 Task: Look for space in Ambalavao, Madagascar from 12th July, 2023 to 16th July, 2023 for 8 adults in price range Rs.10000 to Rs.16000. Place can be private room with 8 bedrooms having 8 beds and 8 bathrooms. Property type can be house, flat, guest house, hotel. Amenities needed are: wifi, TV, free parkinig on premises, gym, breakfast. Booking option can be shelf check-in. Required host language is English.
Action: Mouse moved to (395, 103)
Screenshot: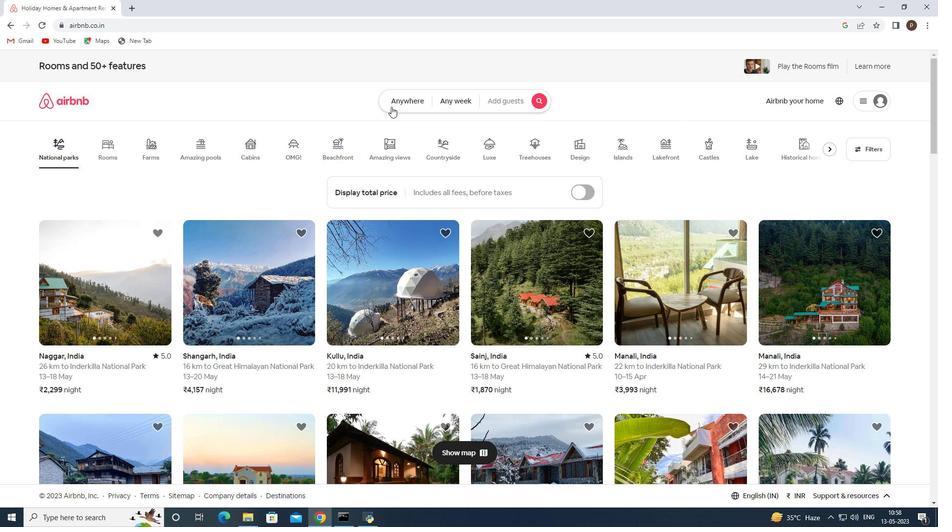 
Action: Mouse pressed left at (395, 103)
Screenshot: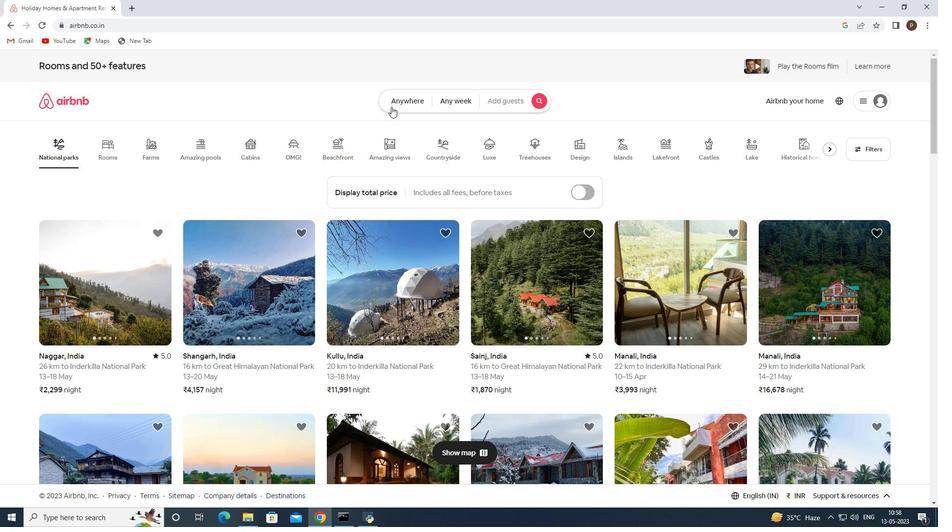 
Action: Mouse moved to (348, 139)
Screenshot: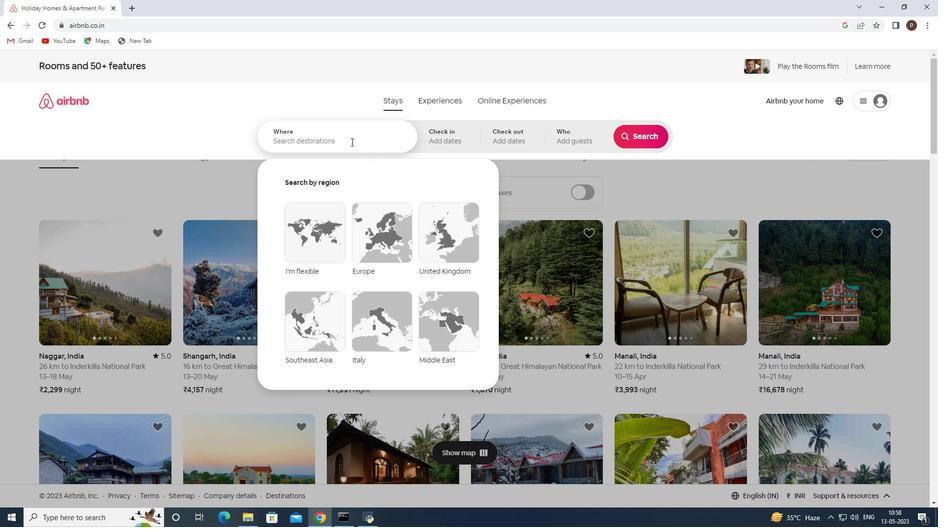 
Action: Mouse pressed left at (348, 139)
Screenshot: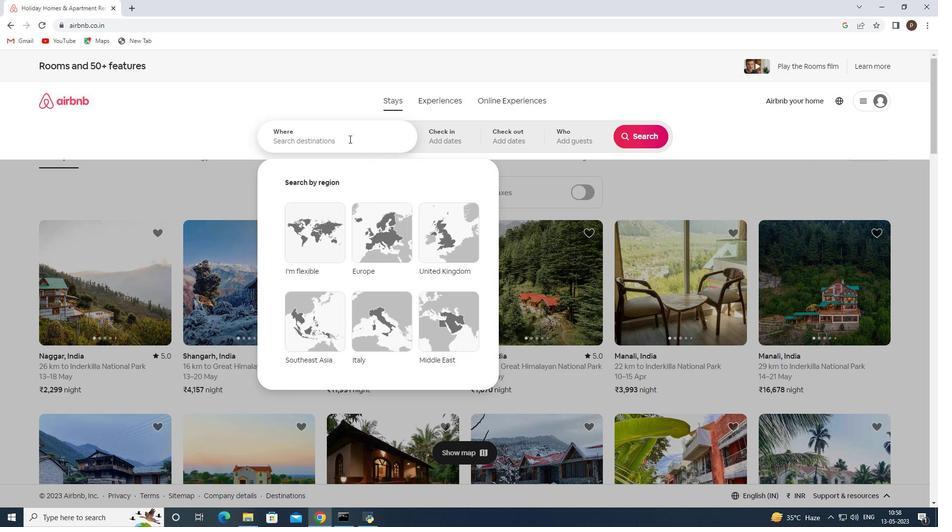 
Action: Key pressed <Key.caps_lock>A<Key.caps_lock>mbalavao
Screenshot: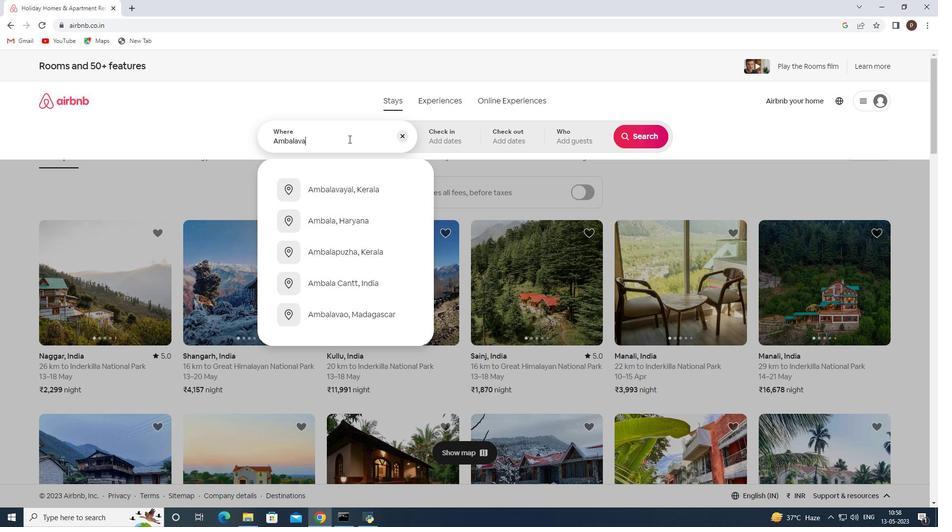 
Action: Mouse moved to (371, 191)
Screenshot: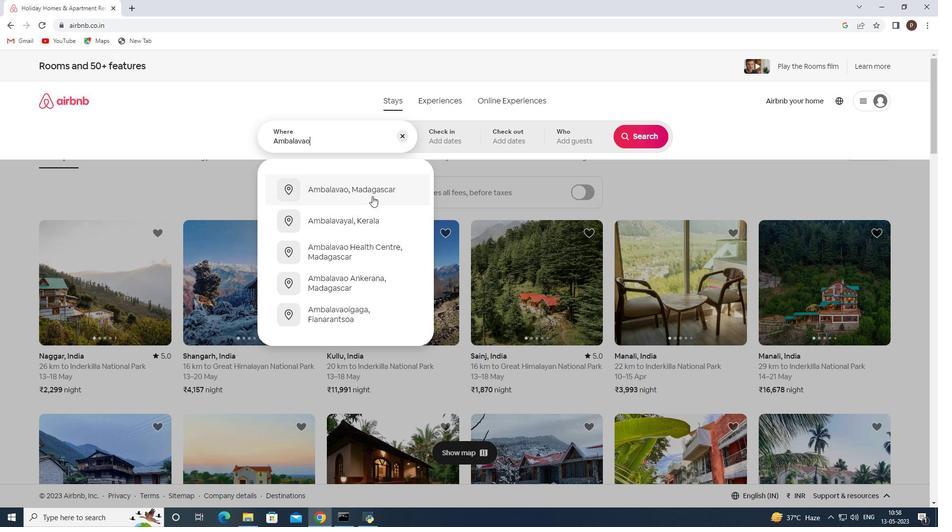 
Action: Mouse pressed left at (371, 191)
Screenshot: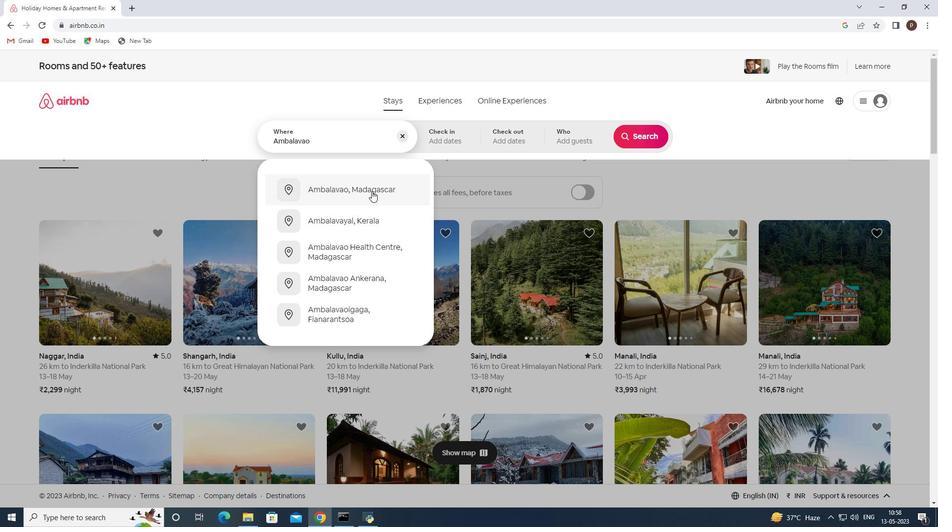
Action: Mouse moved to (639, 212)
Screenshot: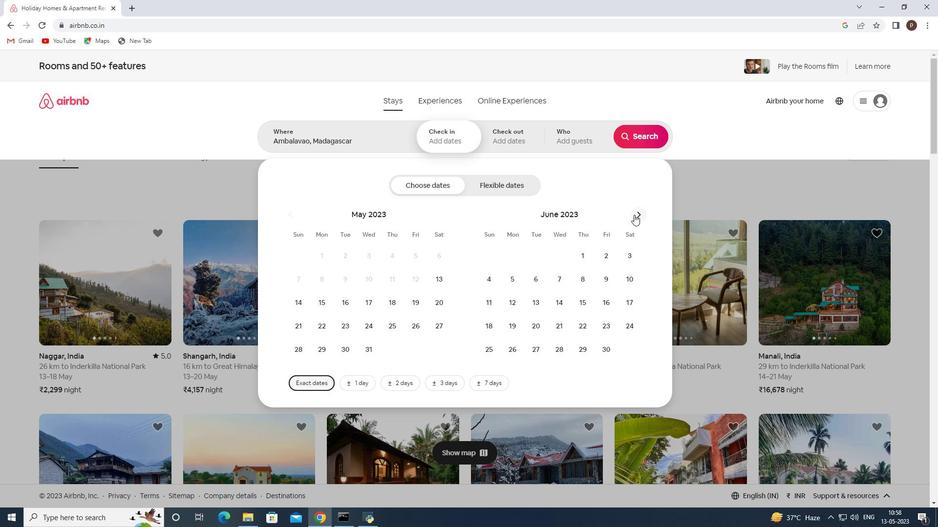 
Action: Mouse pressed left at (639, 212)
Screenshot: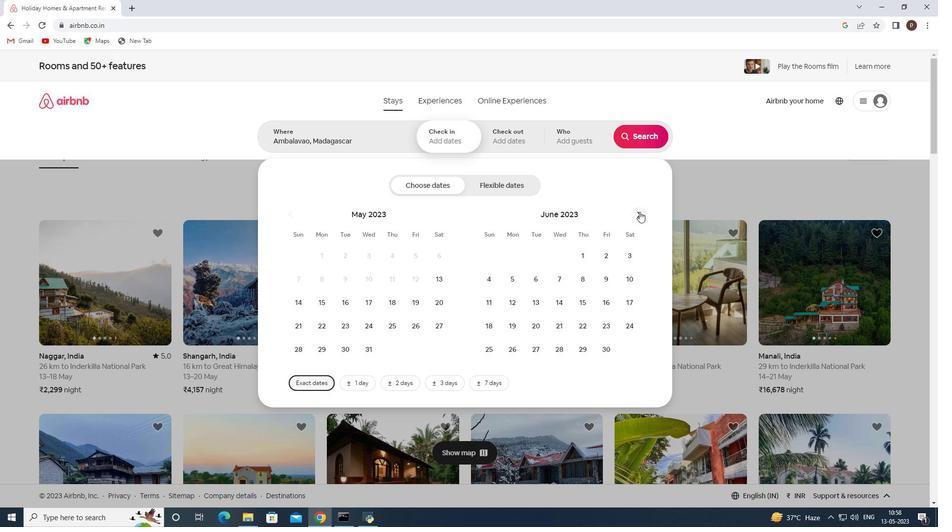 
Action: Mouse moved to (554, 302)
Screenshot: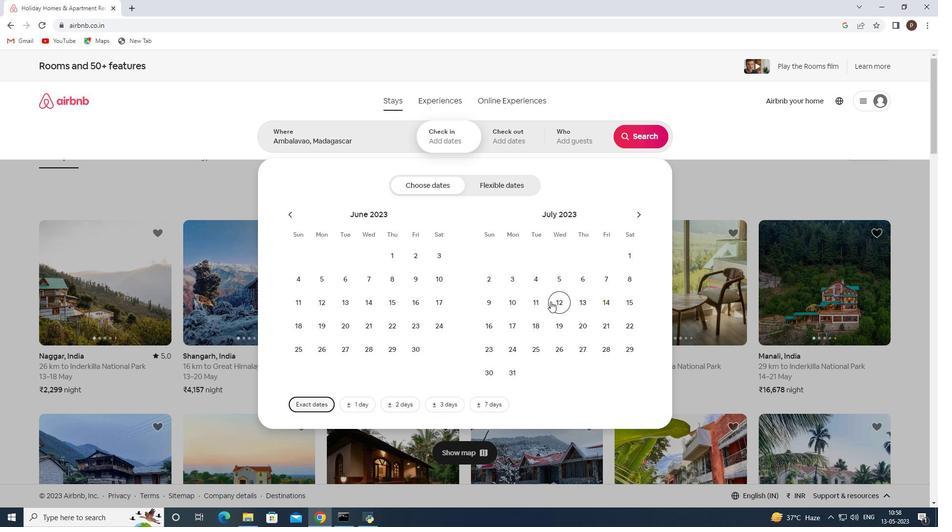 
Action: Mouse pressed left at (554, 302)
Screenshot: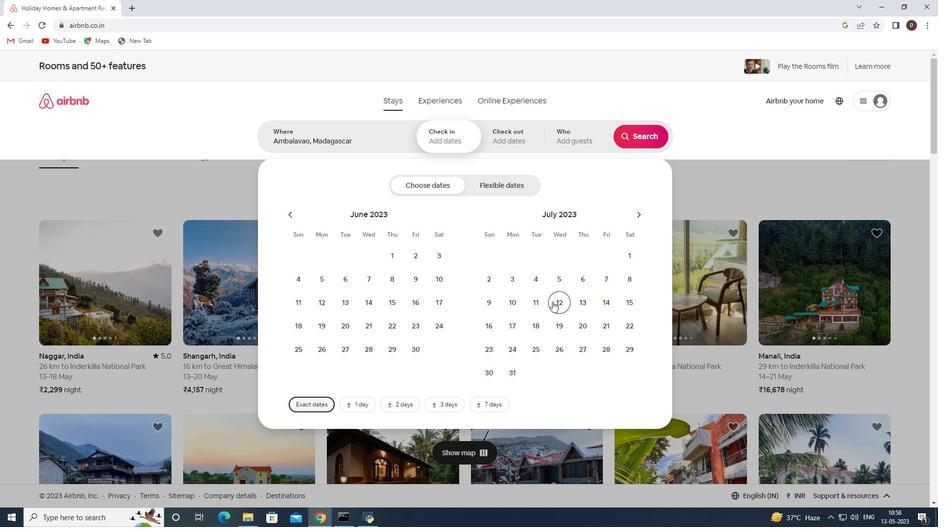 
Action: Mouse moved to (491, 320)
Screenshot: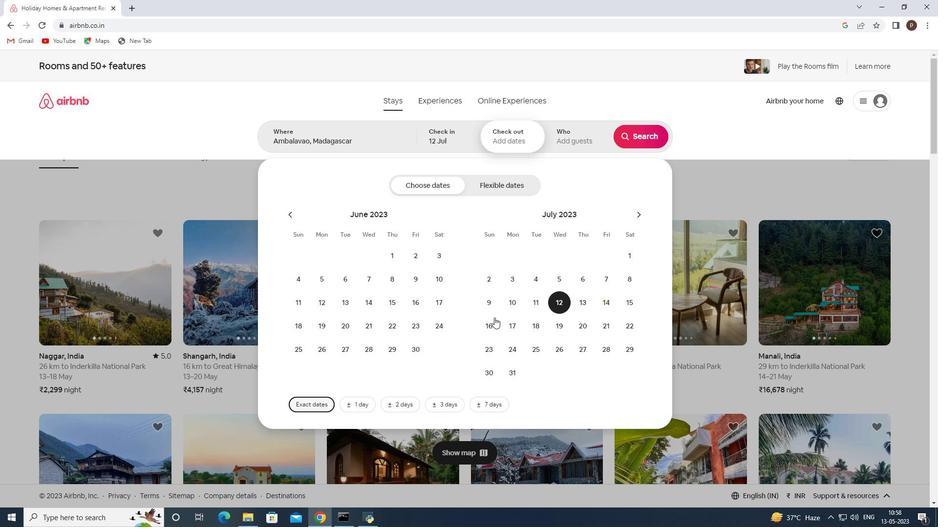 
Action: Mouse pressed left at (491, 320)
Screenshot: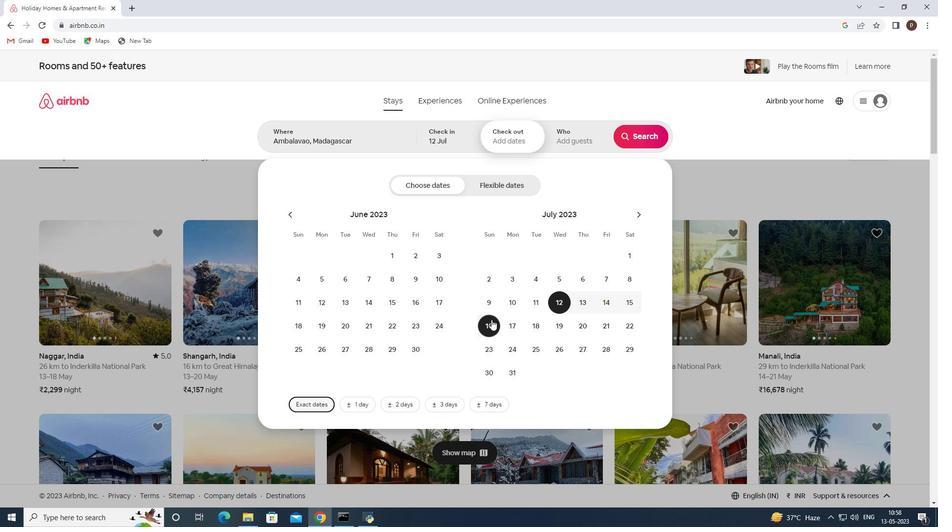 
Action: Mouse moved to (566, 136)
Screenshot: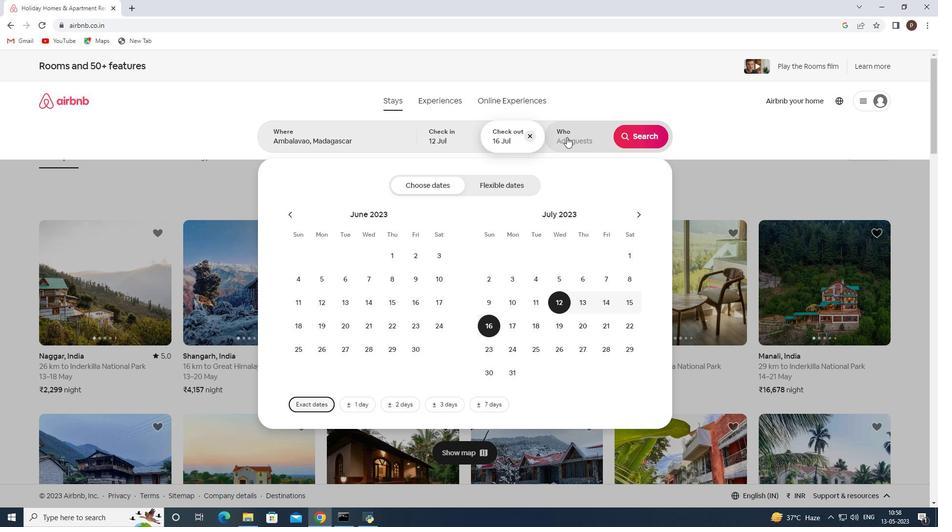 
Action: Mouse pressed left at (566, 136)
Screenshot: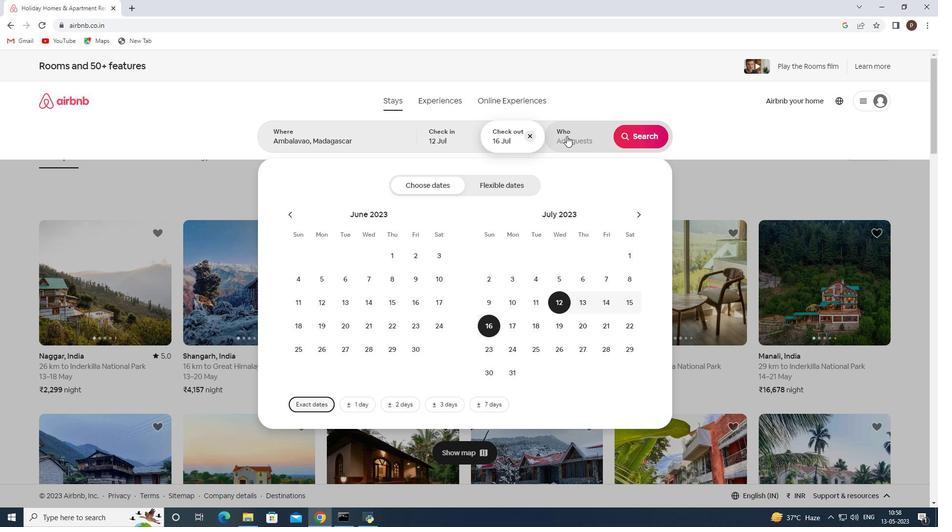 
Action: Mouse moved to (640, 188)
Screenshot: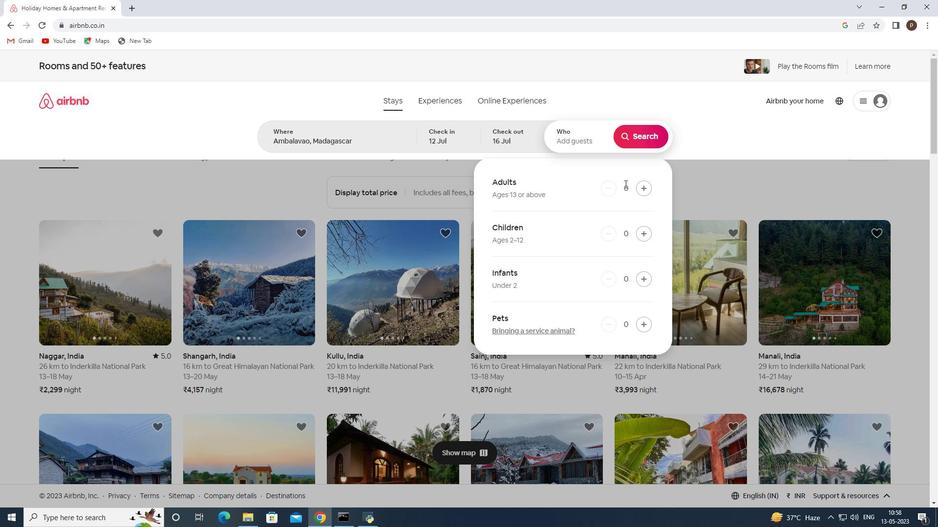 
Action: Mouse pressed left at (640, 188)
Screenshot: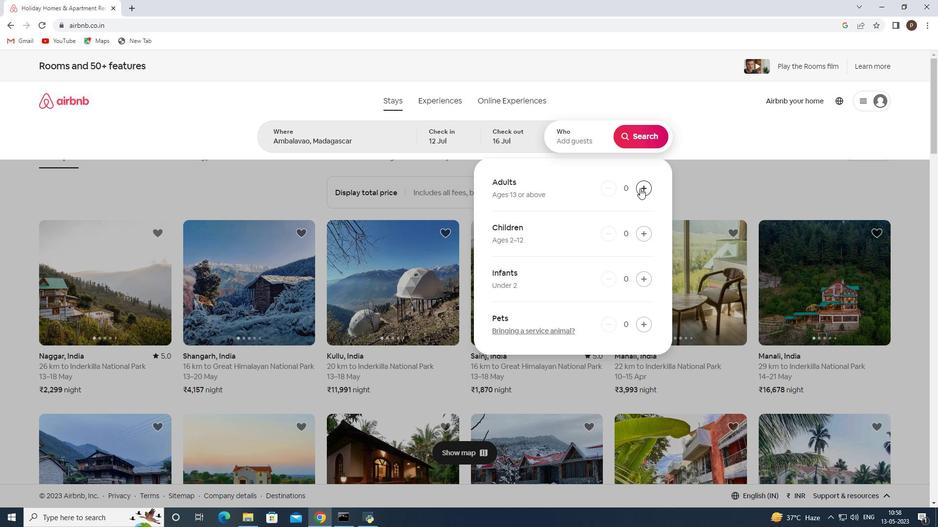 
Action: Mouse pressed left at (640, 188)
Screenshot: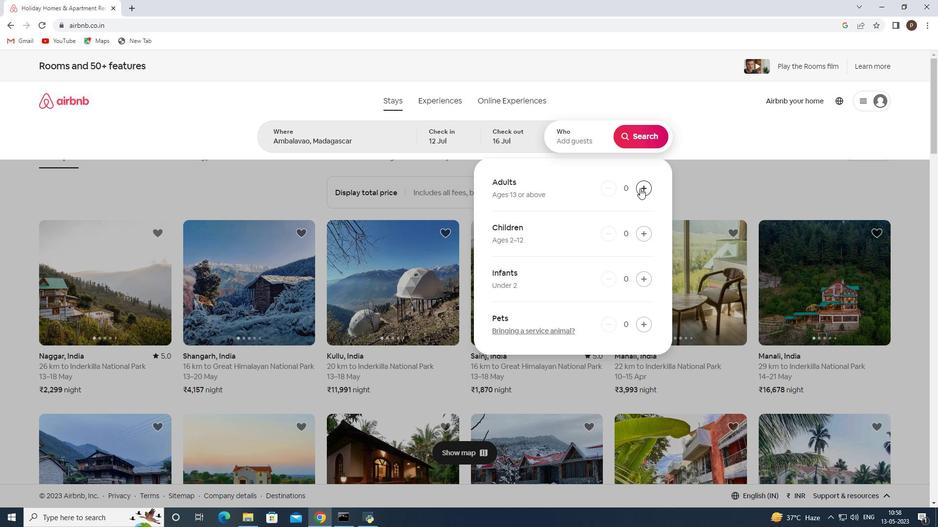 
Action: Mouse pressed left at (640, 188)
Screenshot: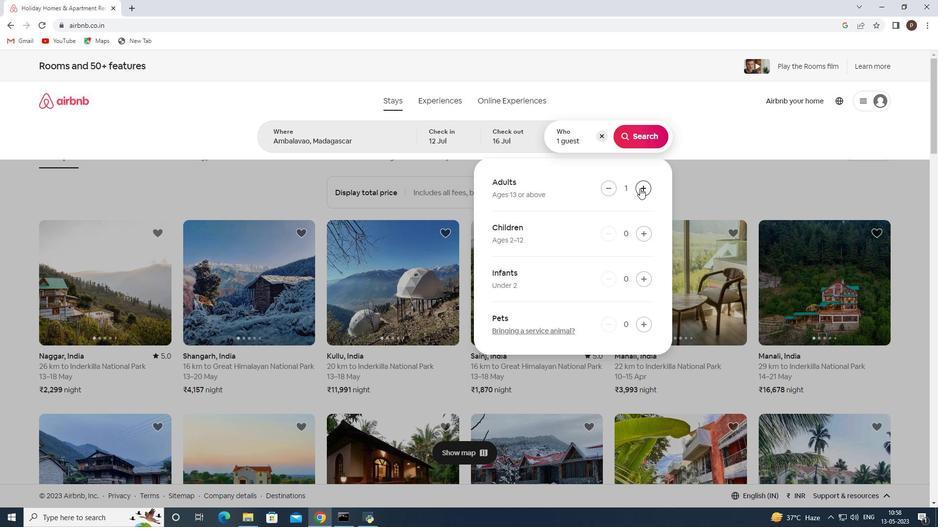 
Action: Mouse pressed left at (640, 188)
Screenshot: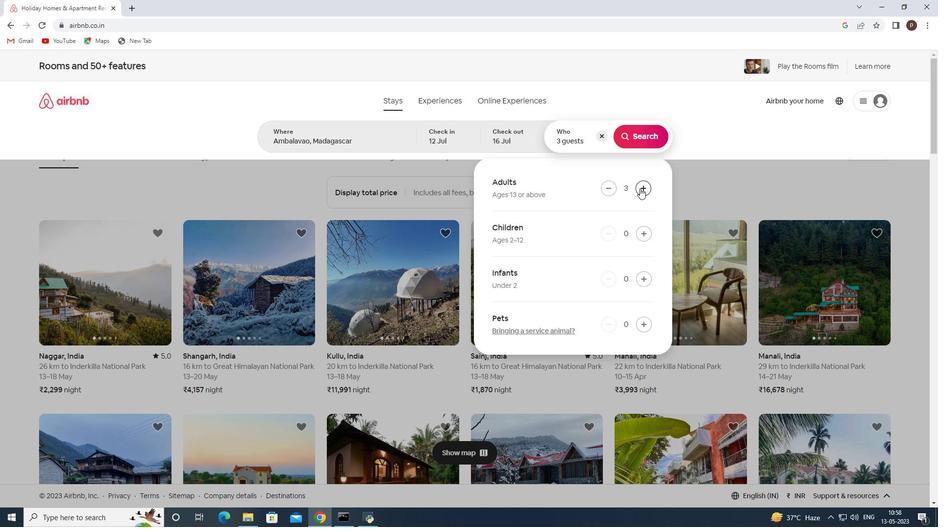 
Action: Mouse pressed left at (640, 188)
Screenshot: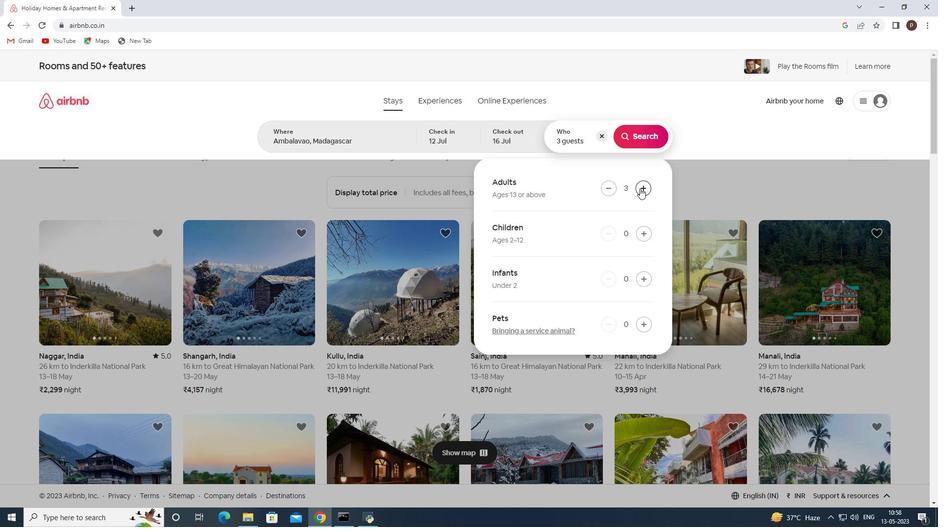 
Action: Mouse pressed left at (640, 188)
Screenshot: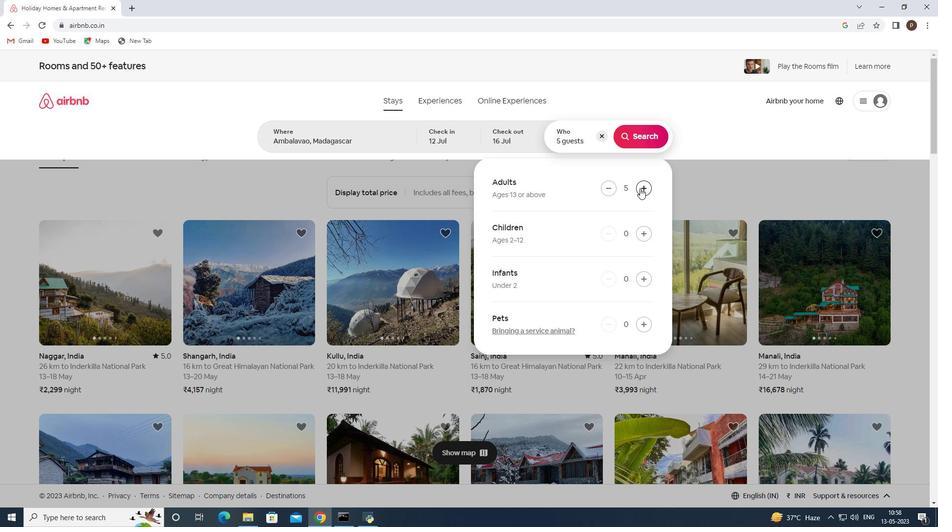 
Action: Mouse pressed left at (640, 188)
Screenshot: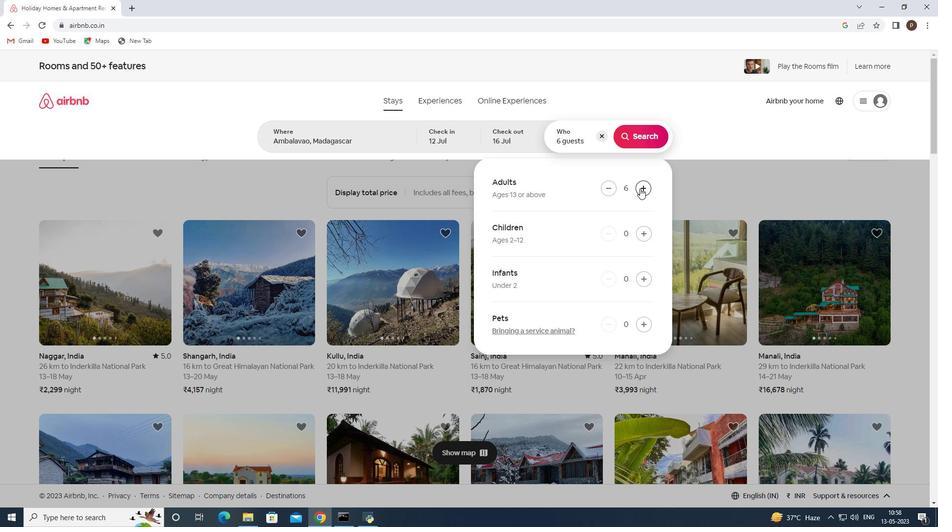 
Action: Mouse pressed left at (640, 188)
Screenshot: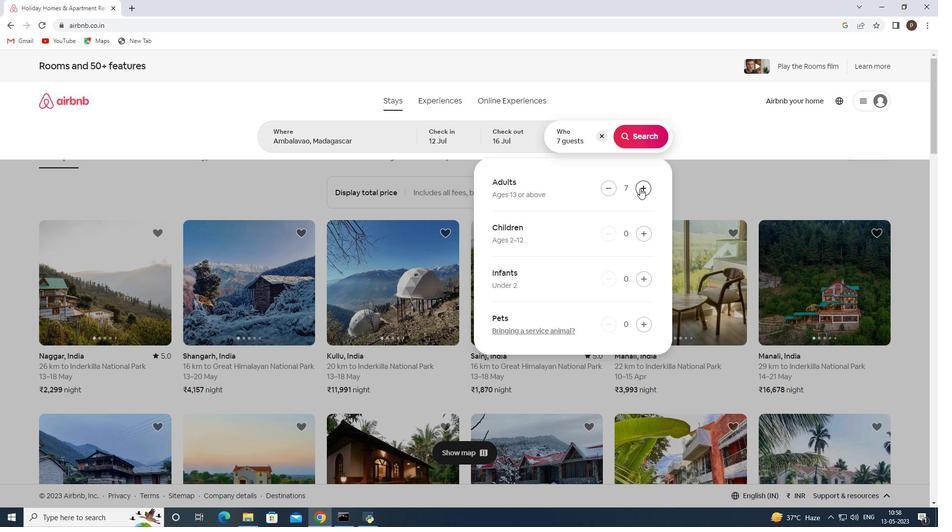
Action: Mouse moved to (634, 136)
Screenshot: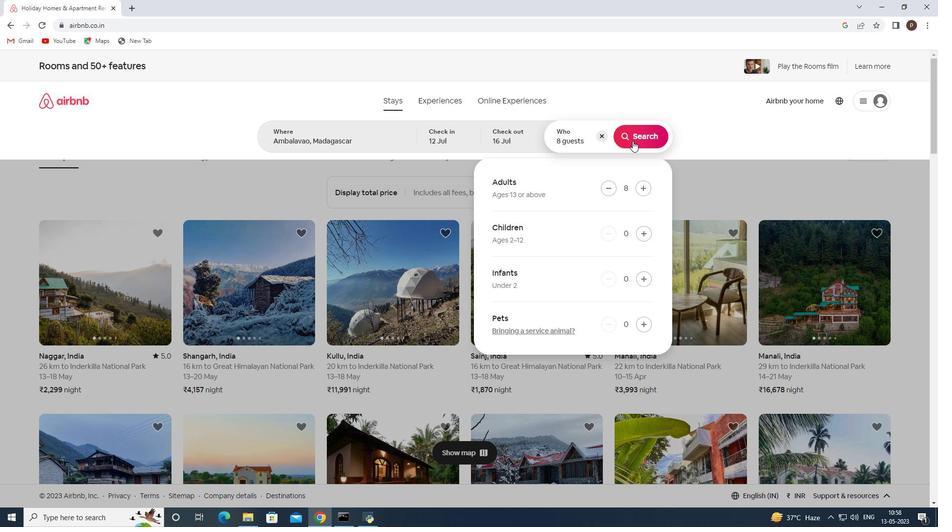 
Action: Mouse pressed left at (634, 136)
Screenshot: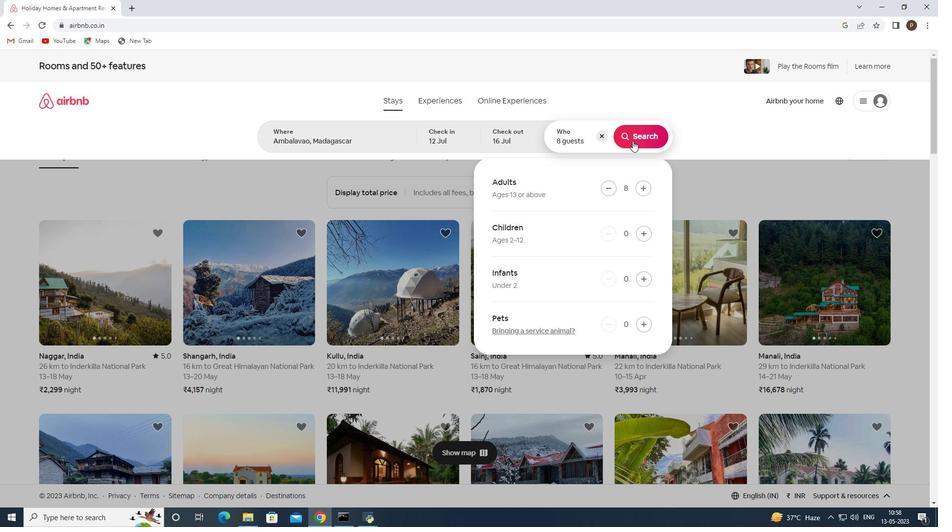 
Action: Mouse moved to (885, 111)
Screenshot: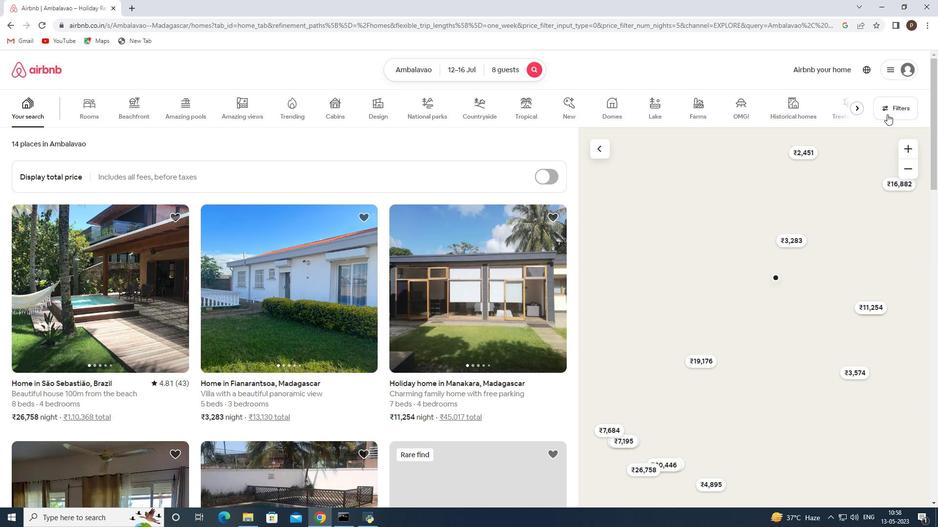 
Action: Mouse pressed left at (885, 111)
Screenshot: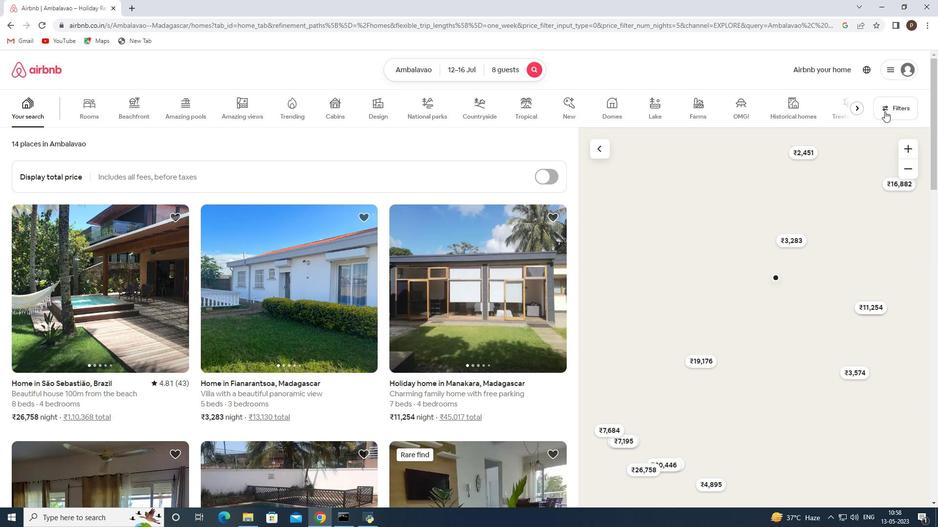 
Action: Mouse moved to (322, 354)
Screenshot: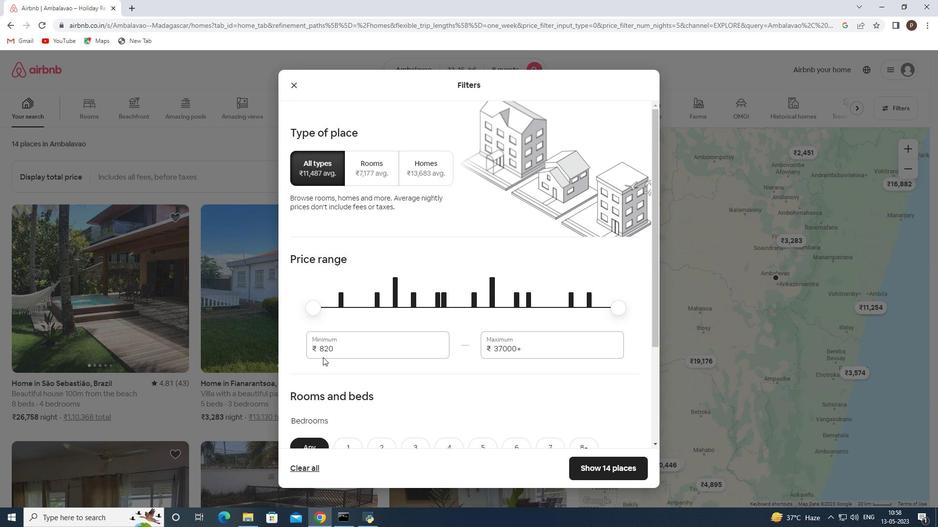 
Action: Mouse pressed left at (322, 354)
Screenshot: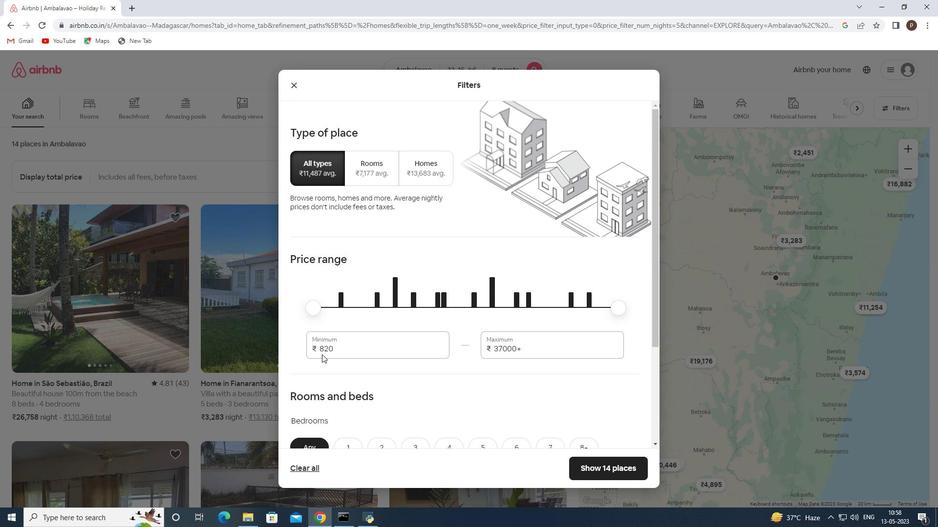 
Action: Mouse pressed left at (322, 354)
Screenshot: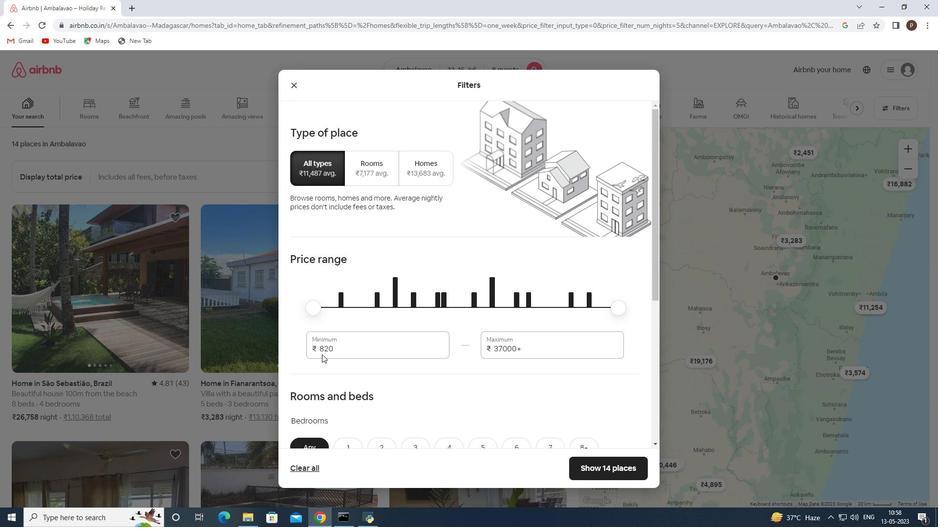 
Action: Mouse moved to (323, 349)
Screenshot: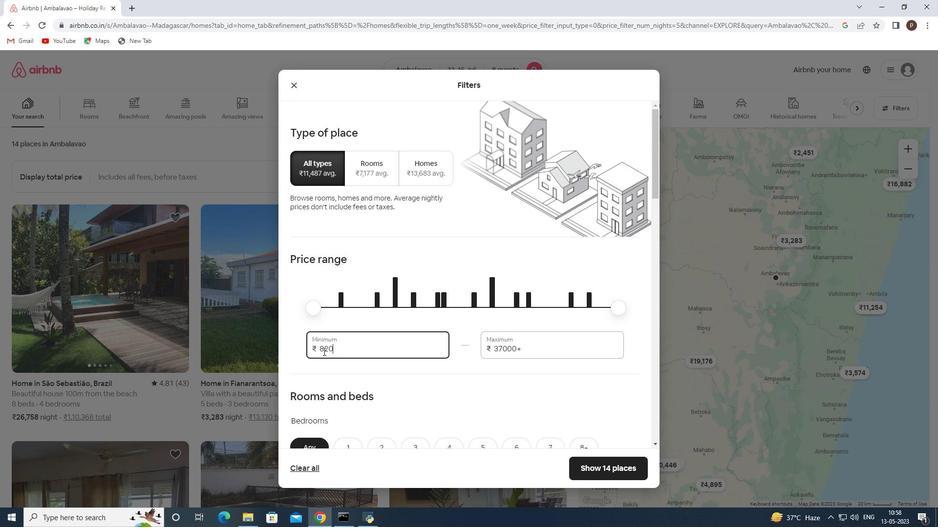 
Action: Mouse pressed left at (323, 349)
Screenshot: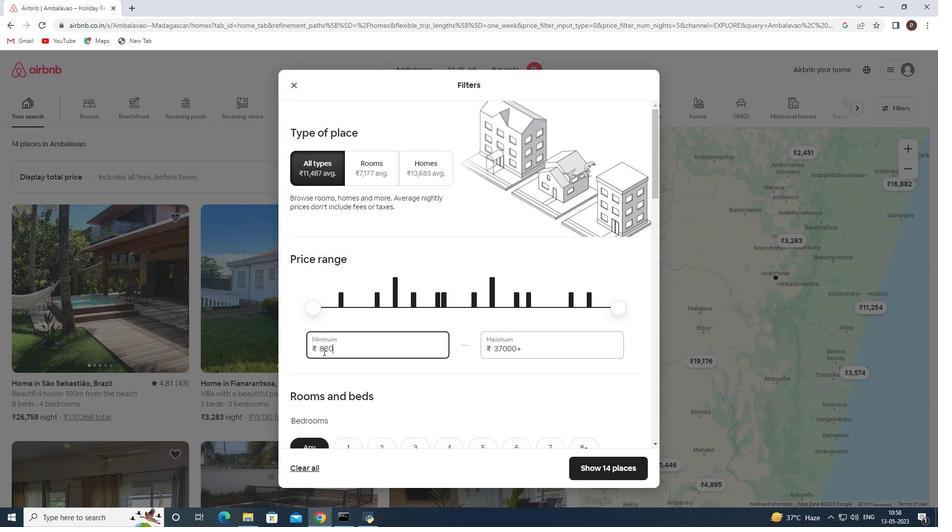 
Action: Mouse pressed left at (323, 349)
Screenshot: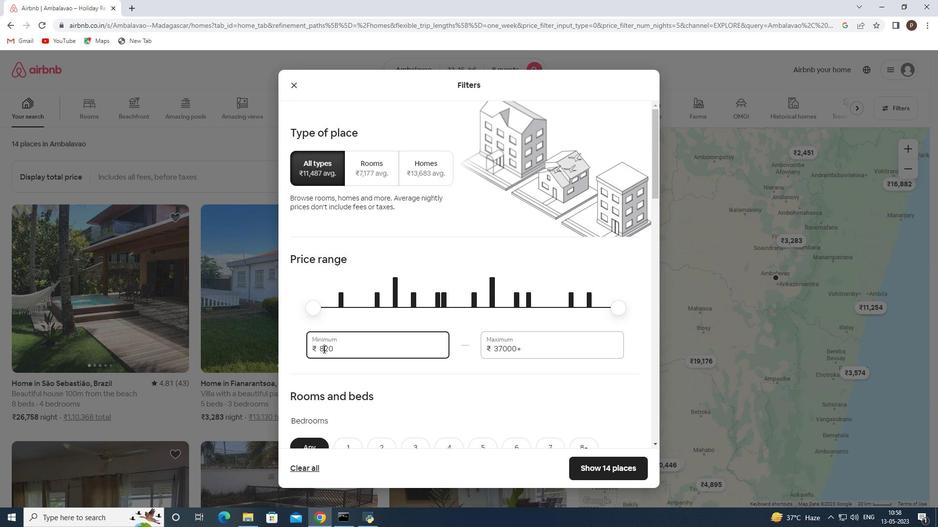 
Action: Key pressed 10000<Key.tab>16000
Screenshot: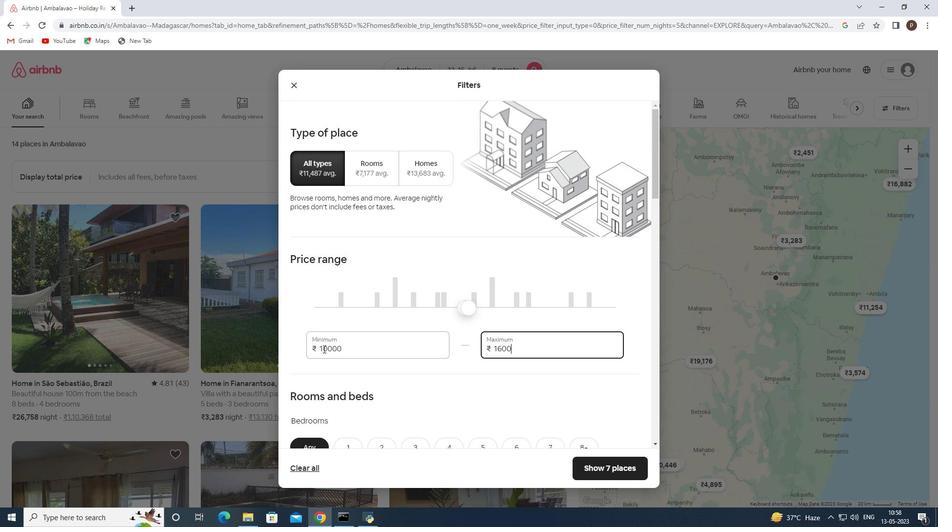 
Action: Mouse scrolled (323, 348) with delta (0, 0)
Screenshot: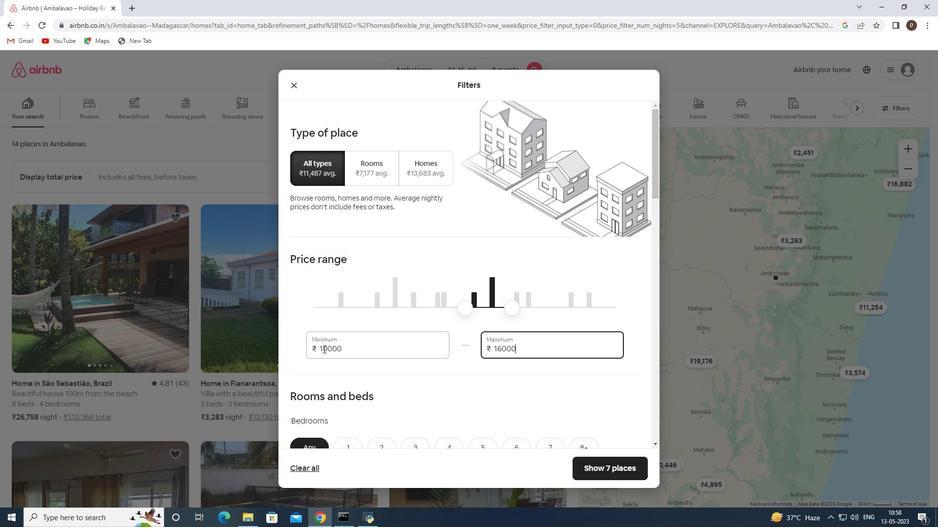 
Action: Mouse scrolled (323, 348) with delta (0, 0)
Screenshot: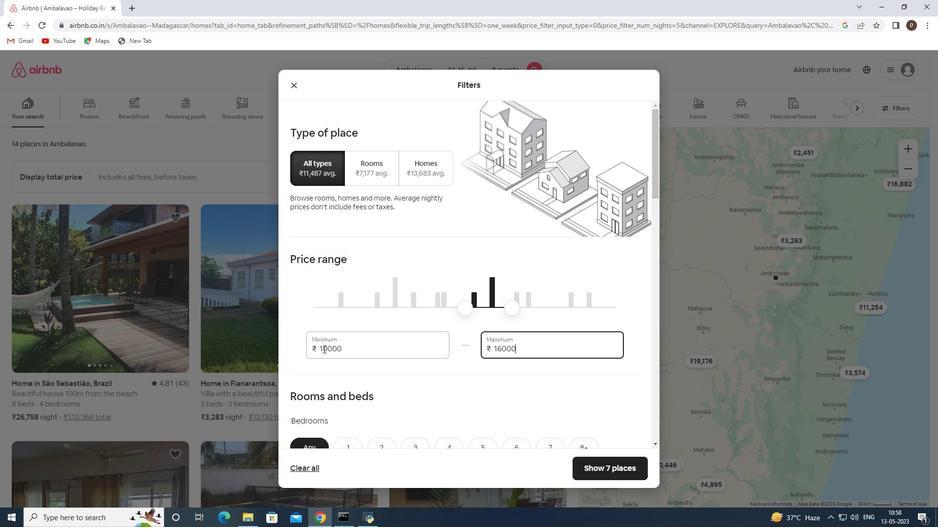
Action: Mouse moved to (325, 361)
Screenshot: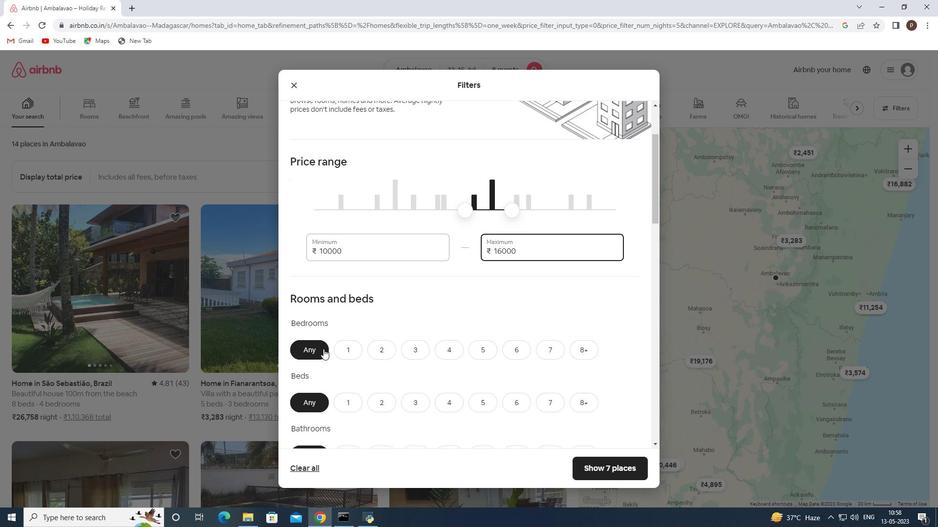 
Action: Mouse scrolled (325, 360) with delta (0, 0)
Screenshot: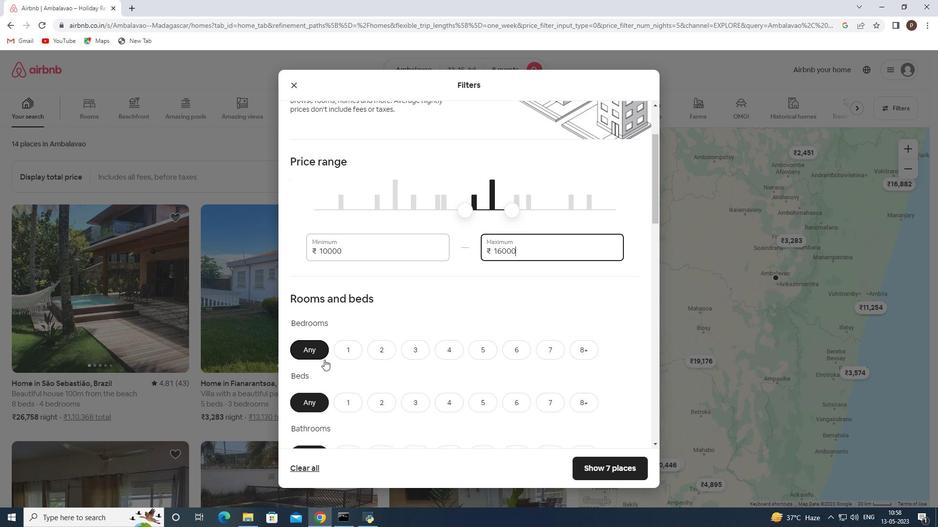 
Action: Mouse moved to (325, 361)
Screenshot: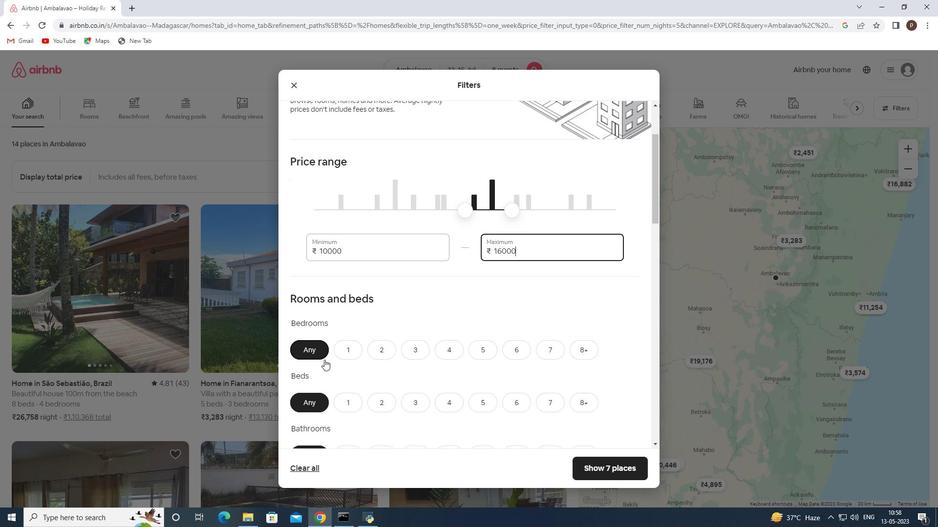 
Action: Mouse scrolled (325, 360) with delta (0, 0)
Screenshot: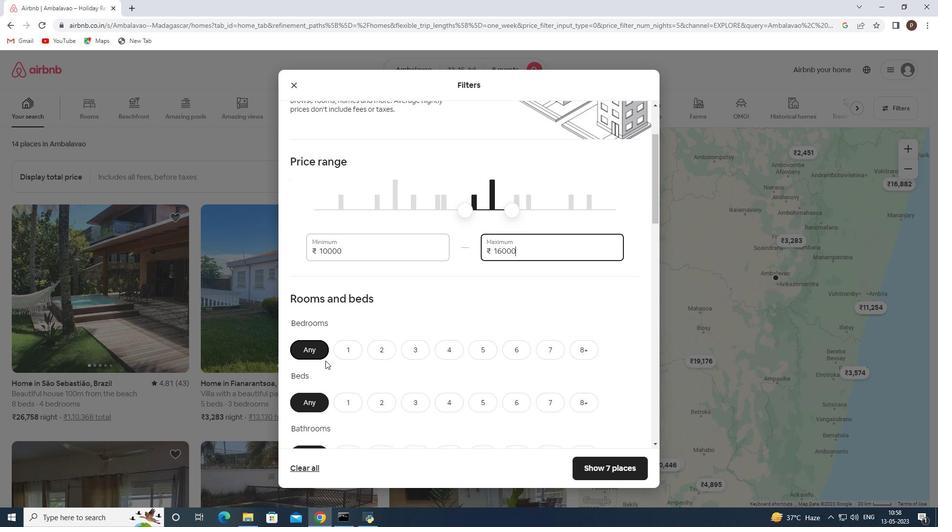 
Action: Mouse moved to (586, 250)
Screenshot: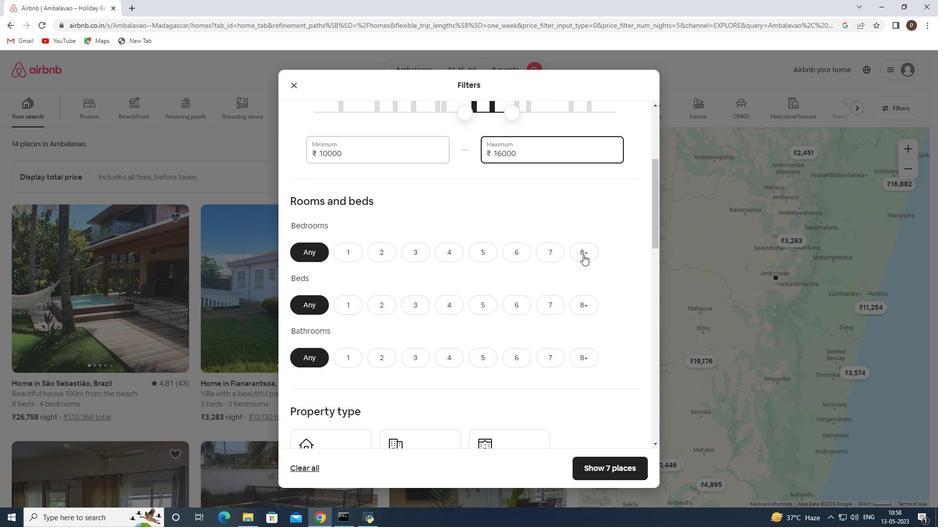 
Action: Mouse pressed left at (586, 250)
Screenshot: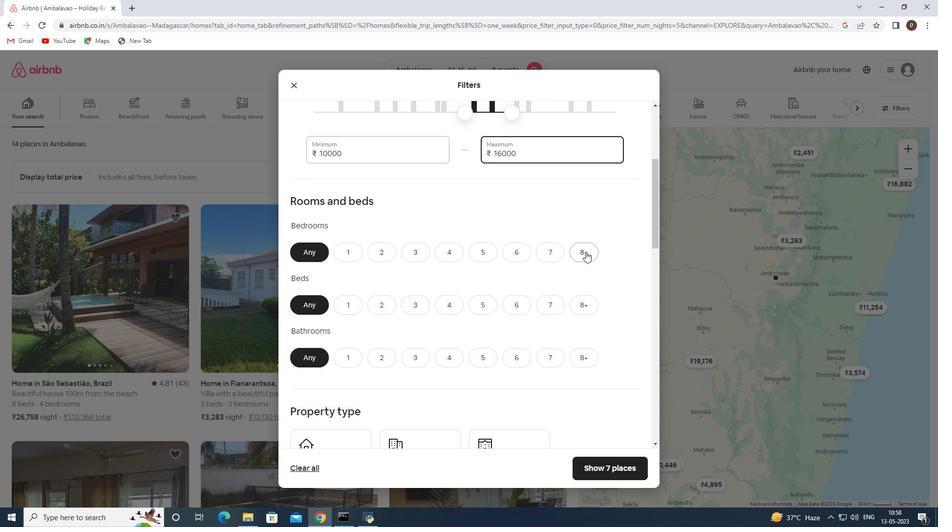 
Action: Mouse moved to (585, 301)
Screenshot: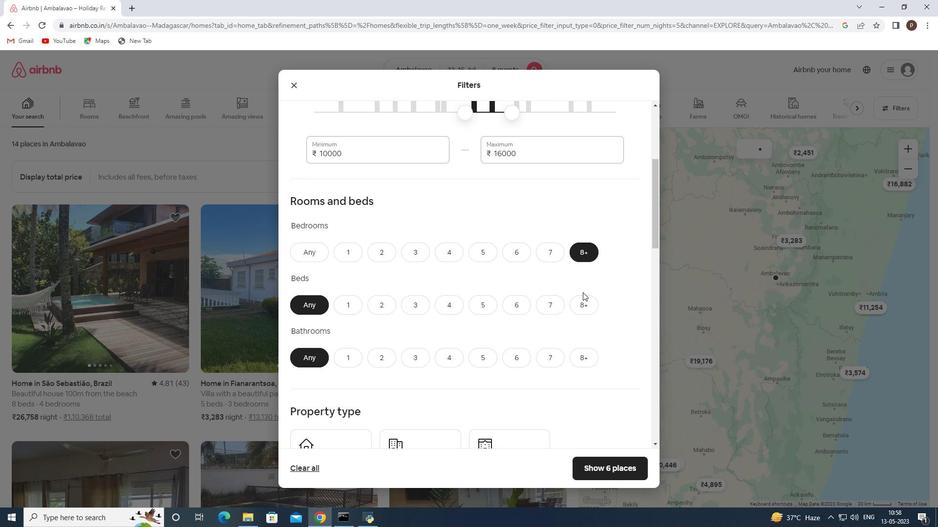 
Action: Mouse pressed left at (585, 301)
Screenshot: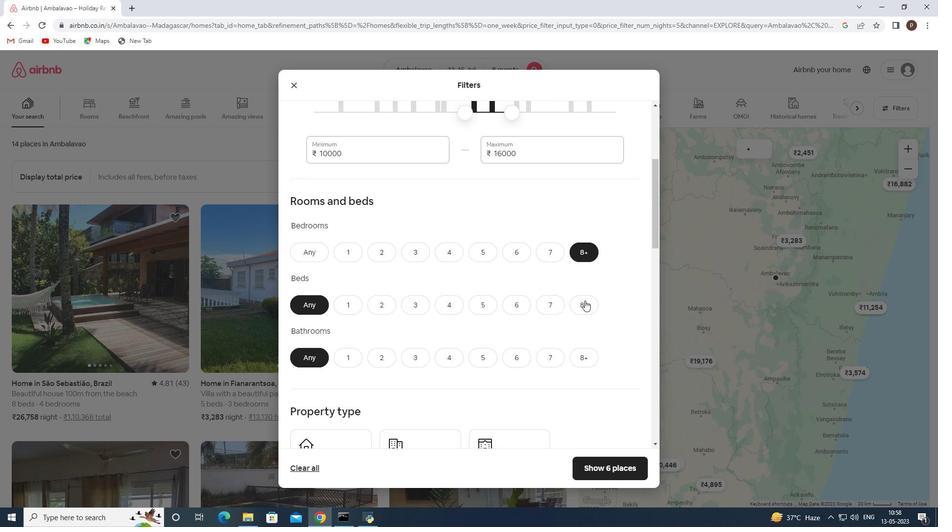 
Action: Mouse moved to (588, 358)
Screenshot: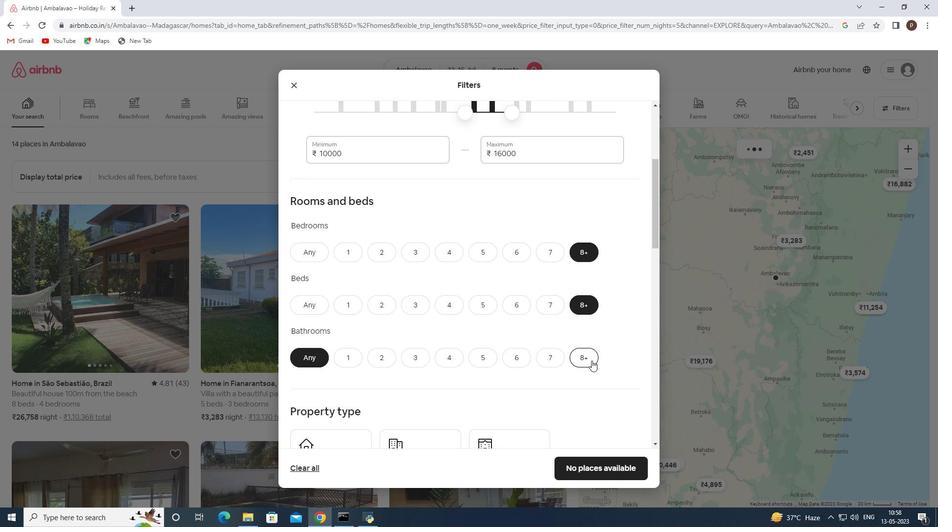 
Action: Mouse pressed left at (588, 358)
Screenshot: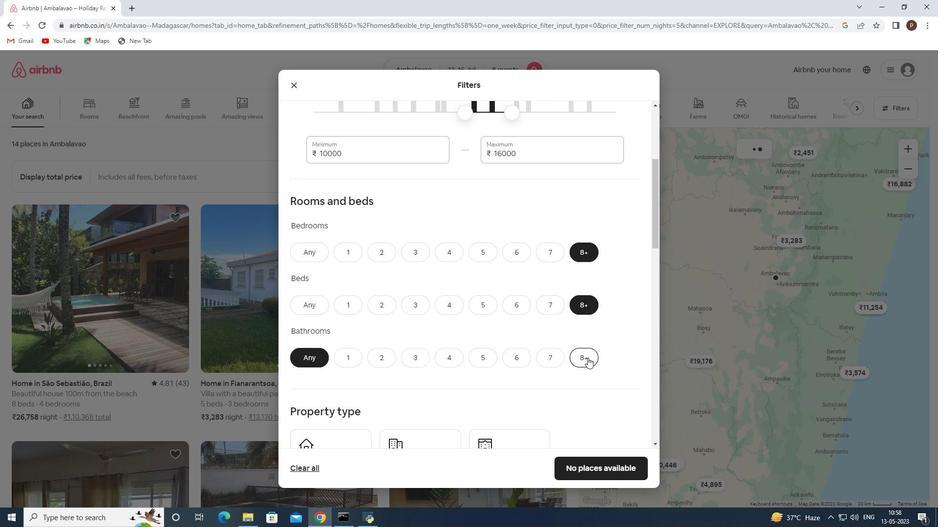 
Action: Mouse moved to (511, 348)
Screenshot: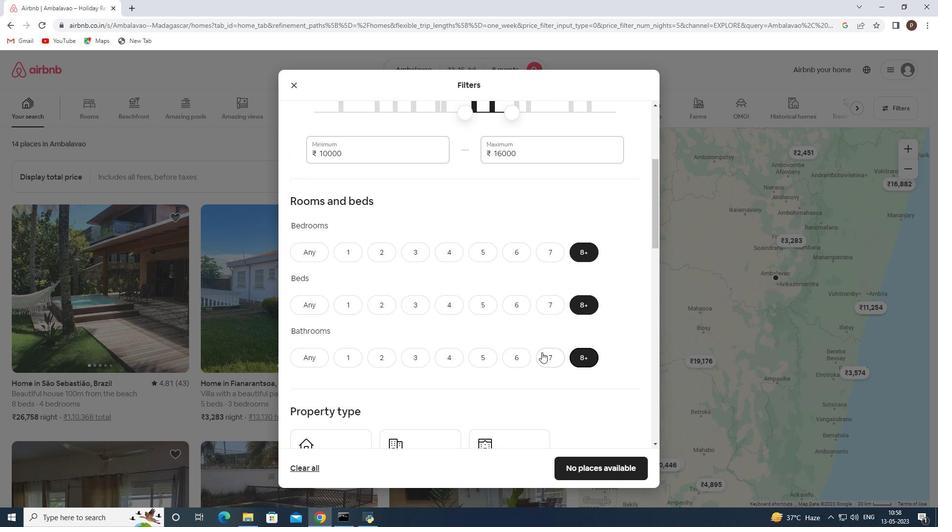 
Action: Mouse scrolled (511, 348) with delta (0, 0)
Screenshot: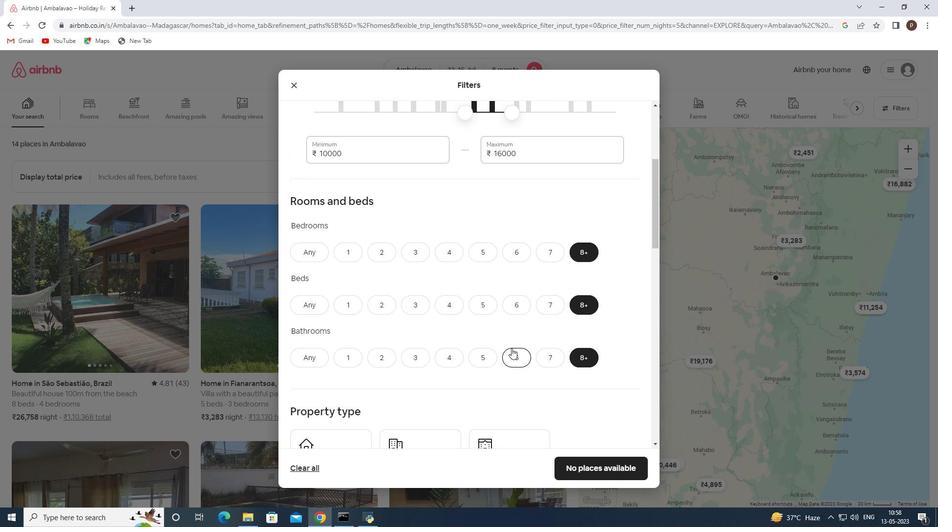 
Action: Mouse moved to (472, 324)
Screenshot: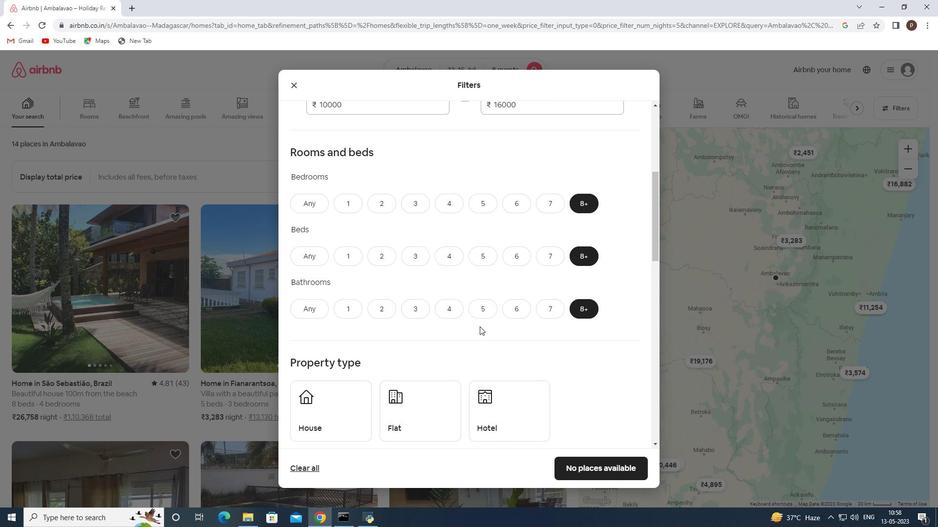
Action: Mouse scrolled (472, 324) with delta (0, 0)
Screenshot: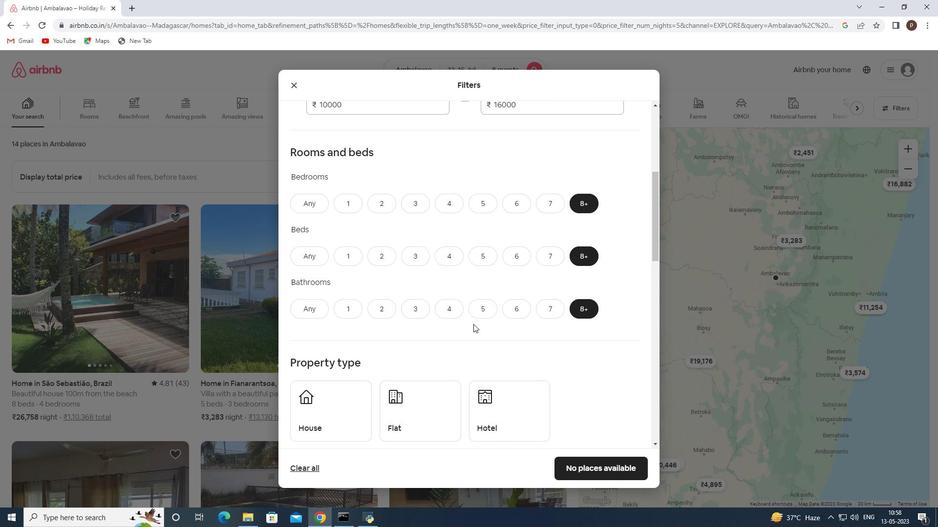 
Action: Mouse scrolled (472, 324) with delta (0, 0)
Screenshot: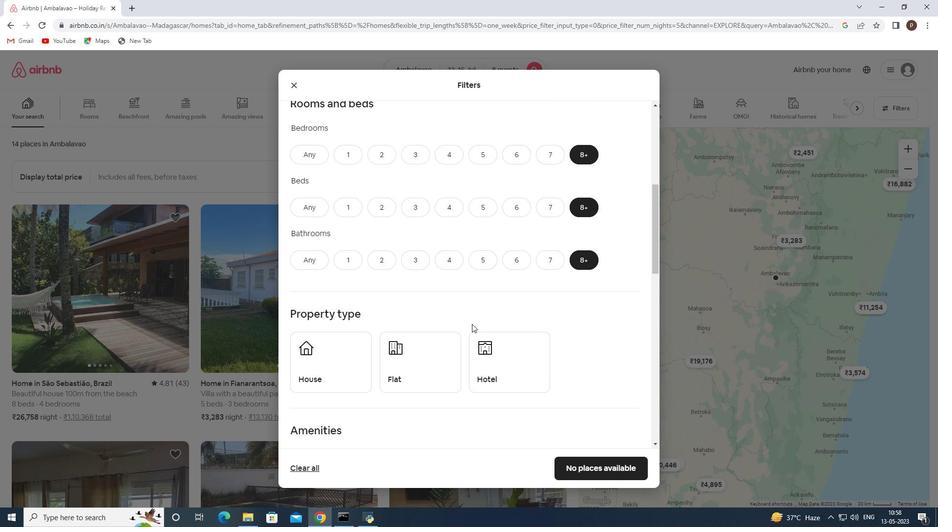 
Action: Mouse moved to (330, 327)
Screenshot: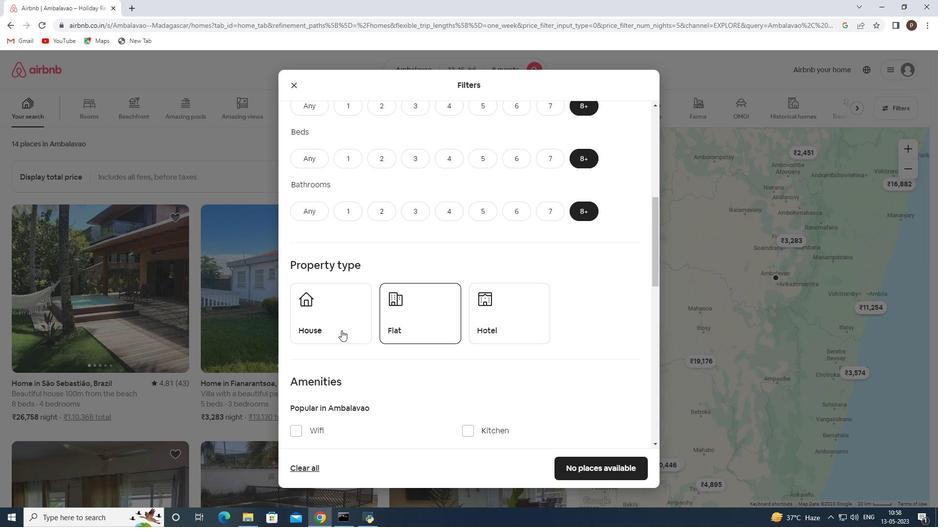 
Action: Mouse pressed left at (330, 327)
Screenshot: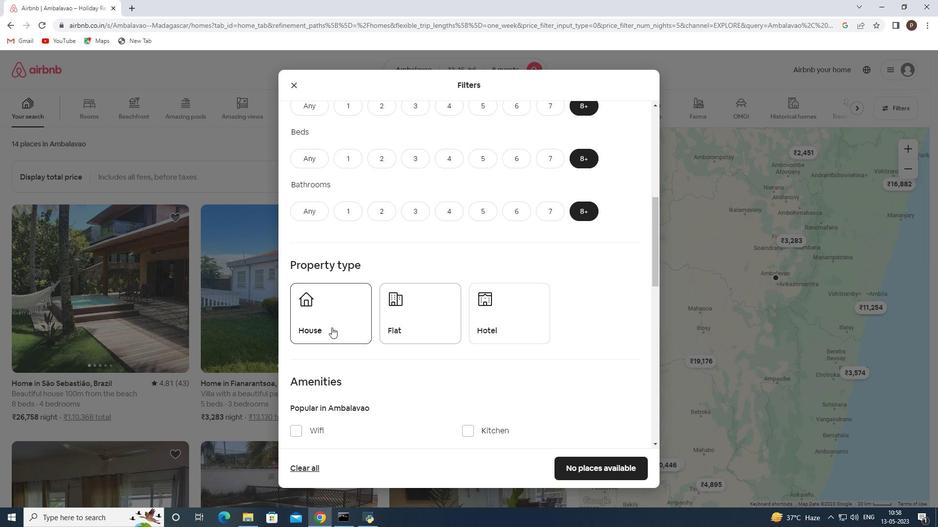 
Action: Mouse moved to (428, 323)
Screenshot: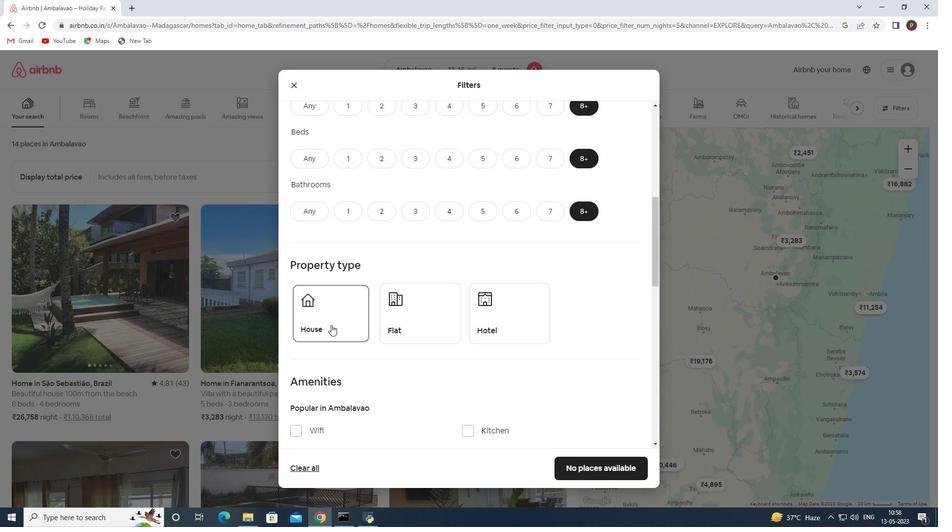 
Action: Mouse pressed left at (428, 323)
Screenshot: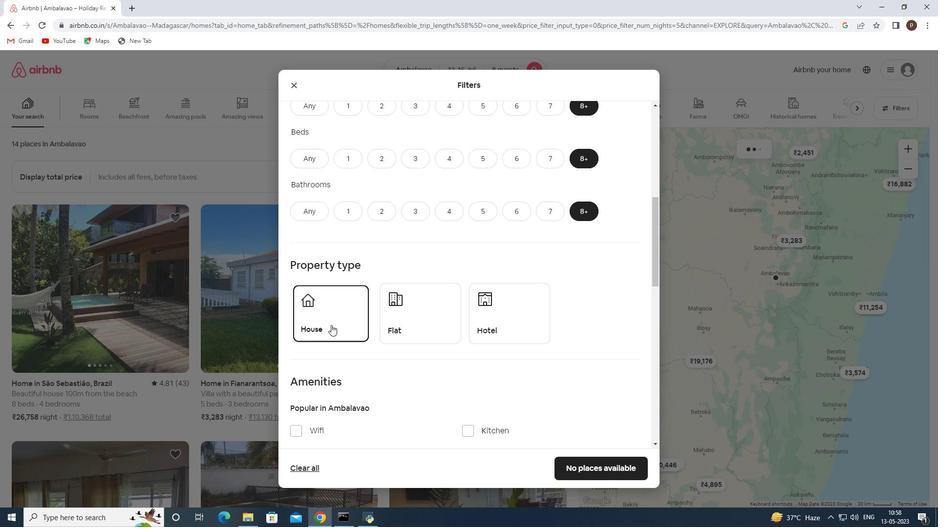 
Action: Mouse moved to (491, 320)
Screenshot: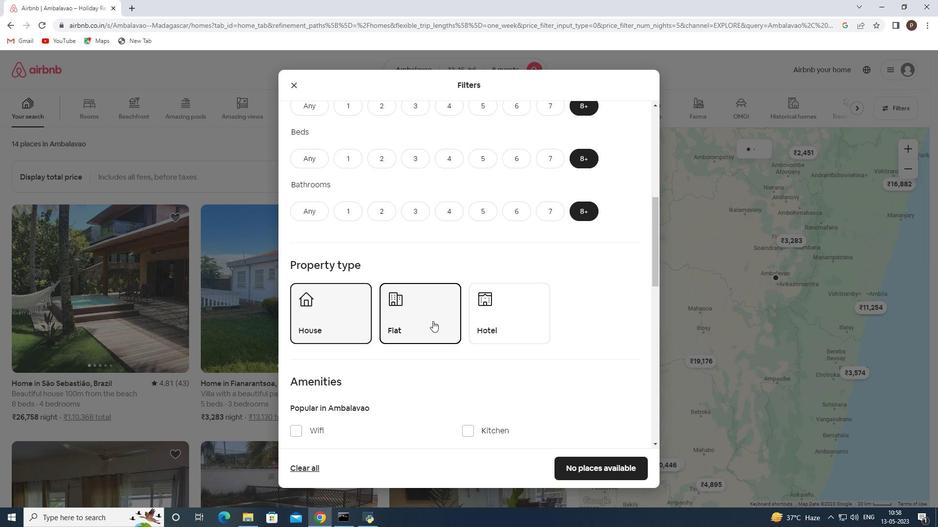 
Action: Mouse pressed left at (491, 320)
Screenshot: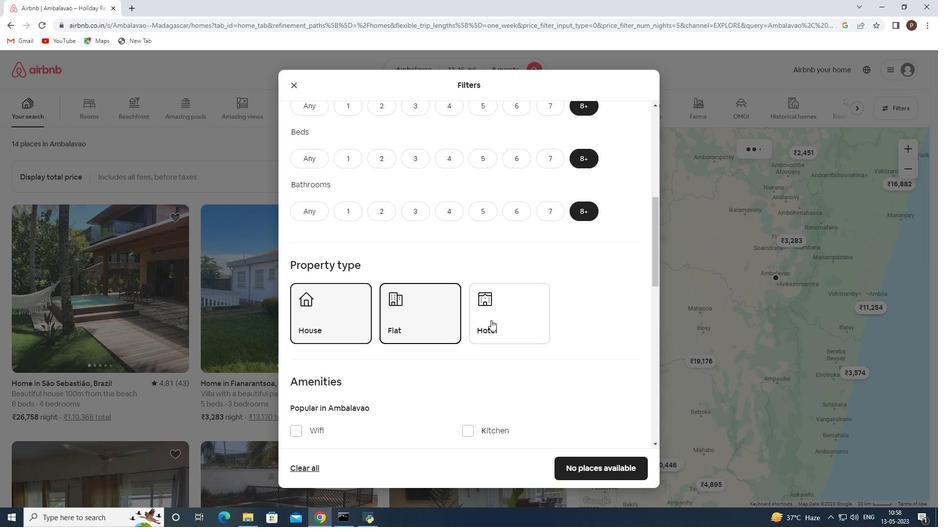 
Action: Mouse moved to (445, 332)
Screenshot: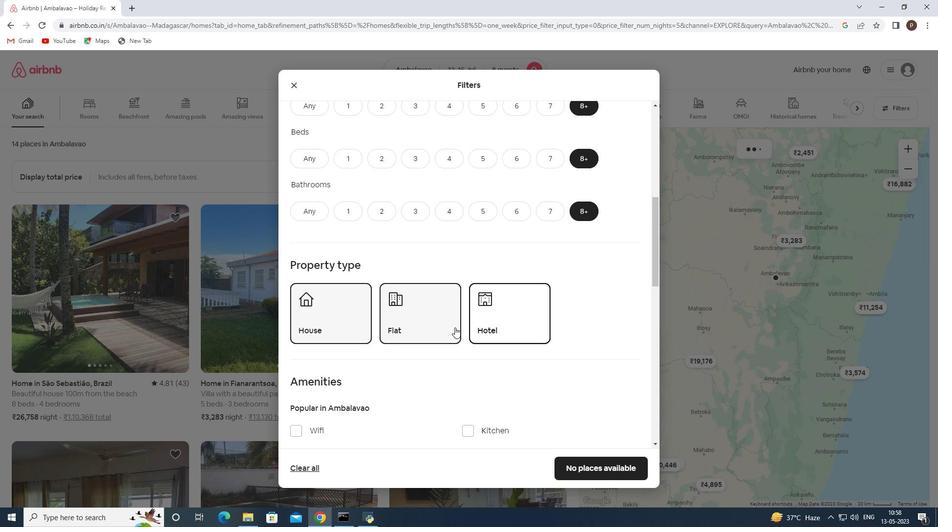
Action: Mouse scrolled (445, 331) with delta (0, 0)
Screenshot: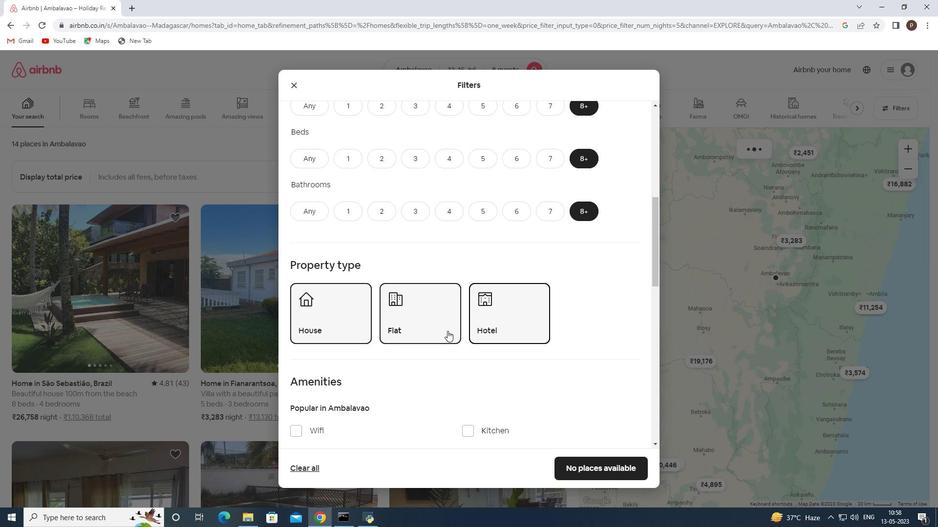 
Action: Mouse scrolled (445, 331) with delta (0, 0)
Screenshot: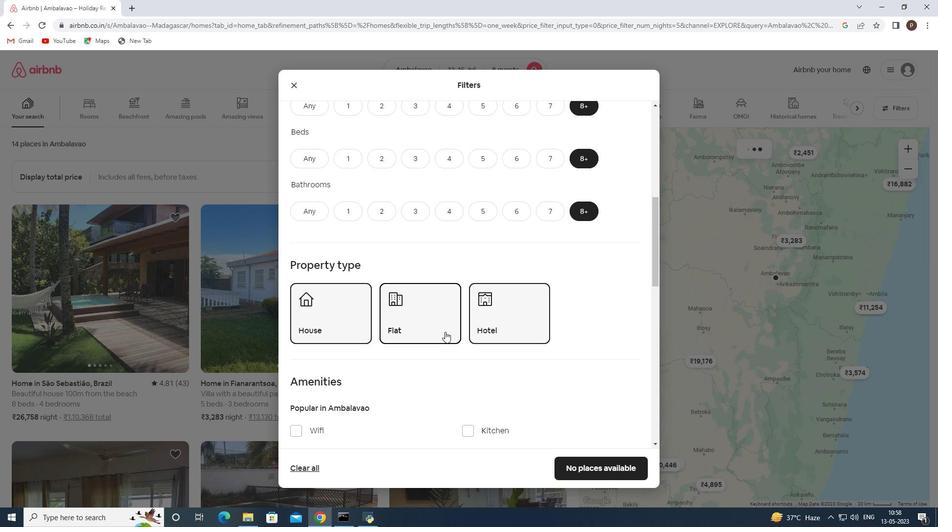 
Action: Mouse moved to (408, 333)
Screenshot: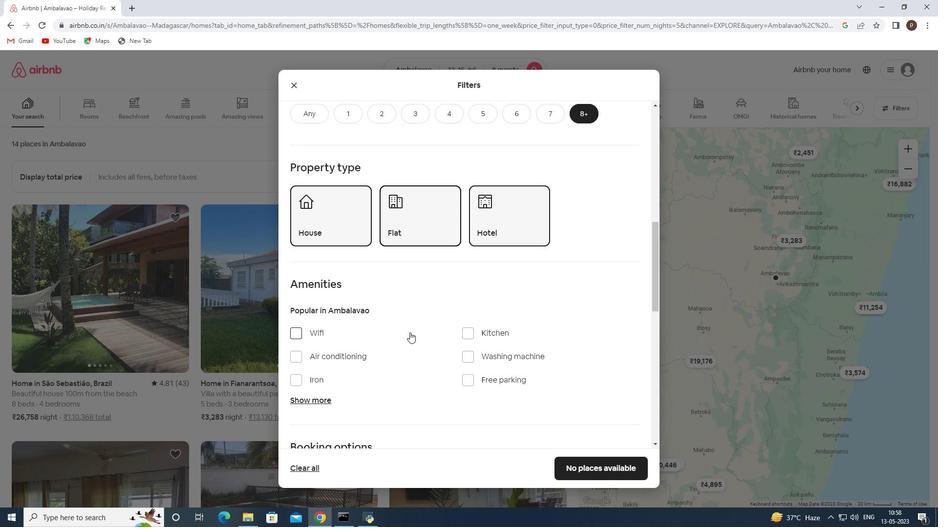 
Action: Mouse scrolled (408, 332) with delta (0, 0)
Screenshot: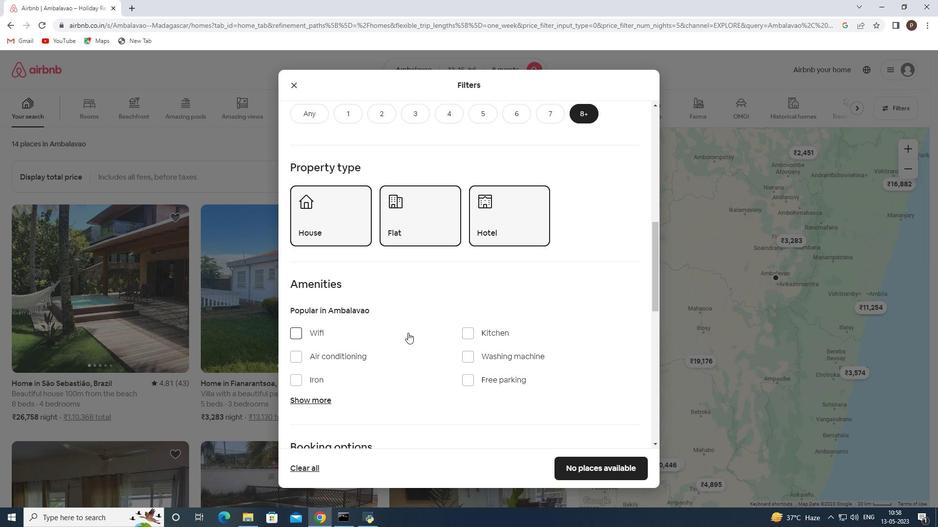 
Action: Mouse moved to (297, 284)
Screenshot: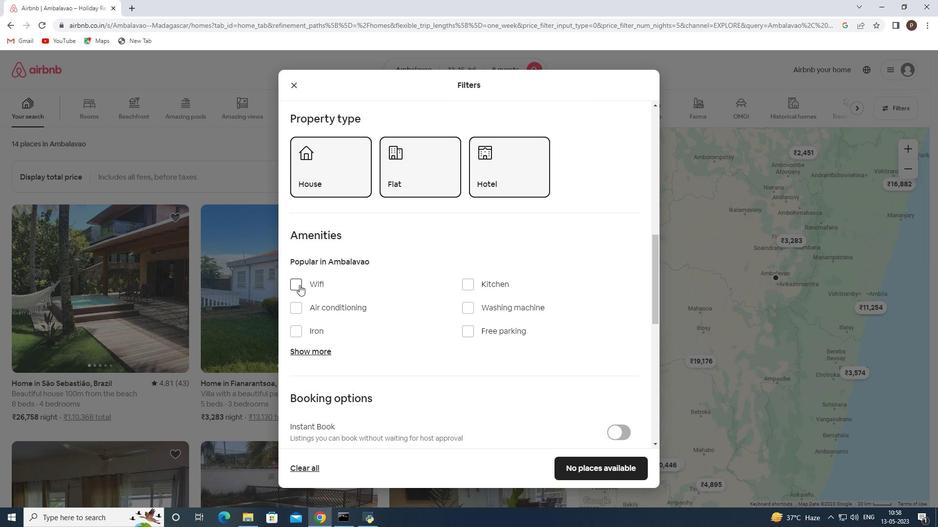 
Action: Mouse pressed left at (297, 284)
Screenshot: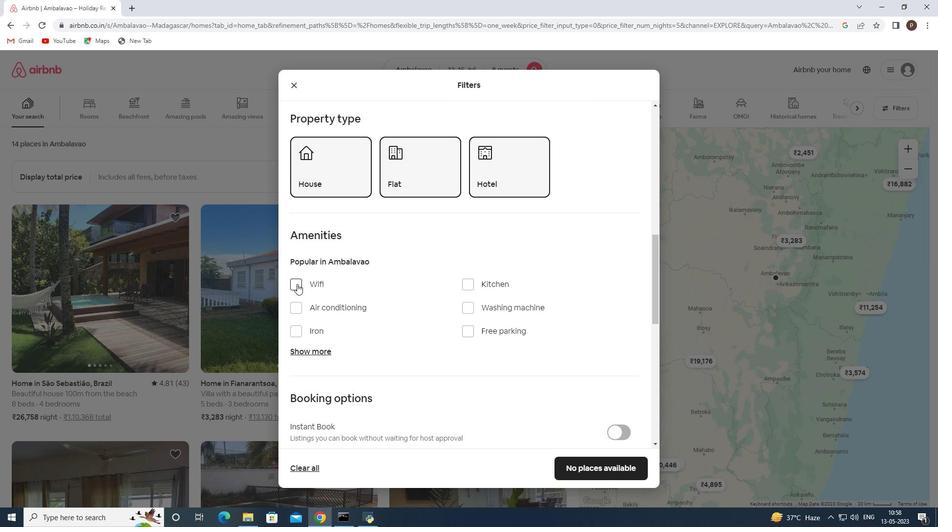 
Action: Mouse moved to (474, 326)
Screenshot: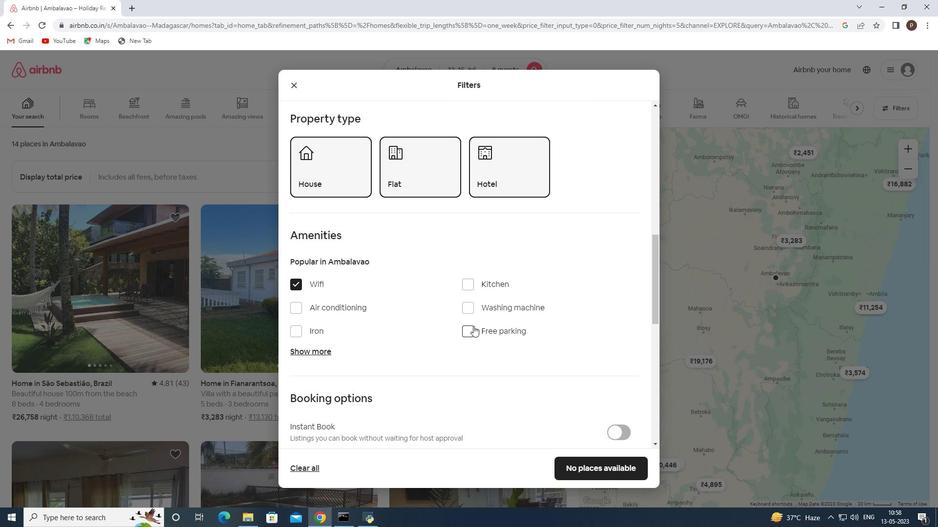 
Action: Mouse pressed left at (474, 326)
Screenshot: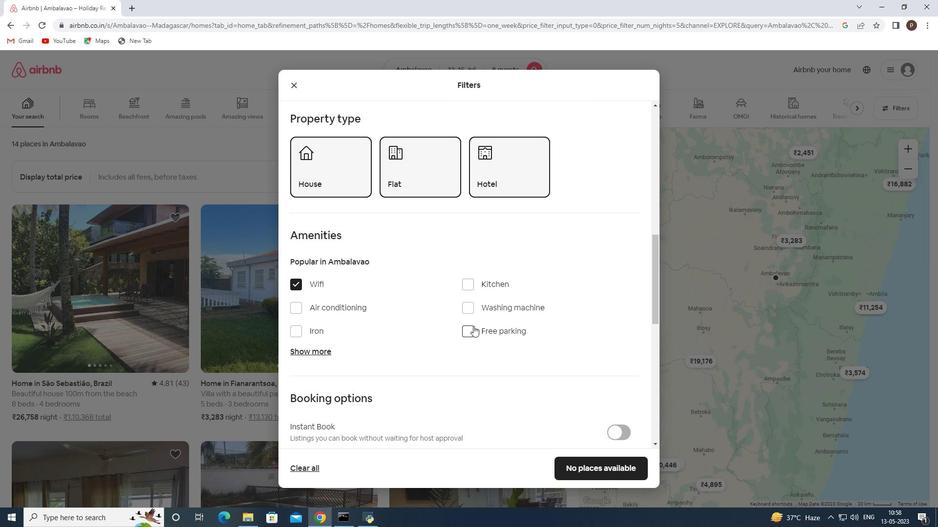 
Action: Mouse moved to (327, 350)
Screenshot: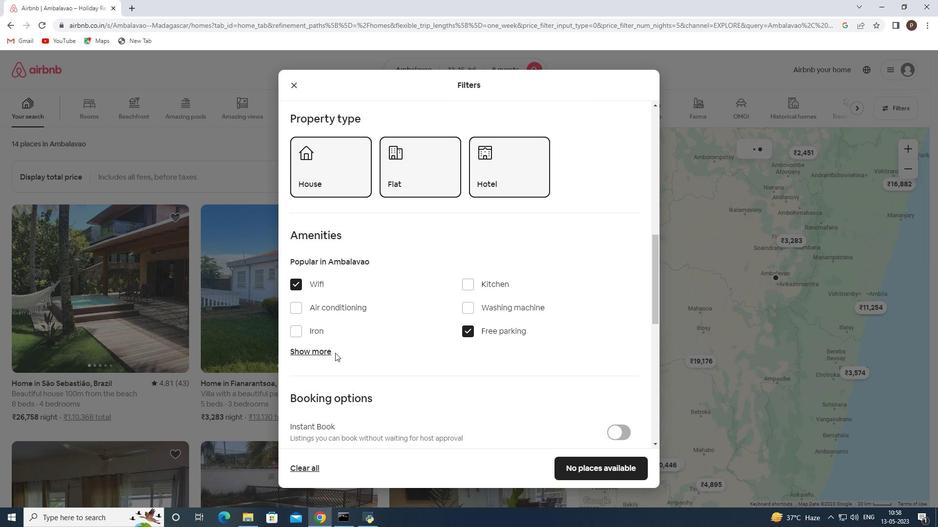 
Action: Mouse pressed left at (327, 350)
Screenshot: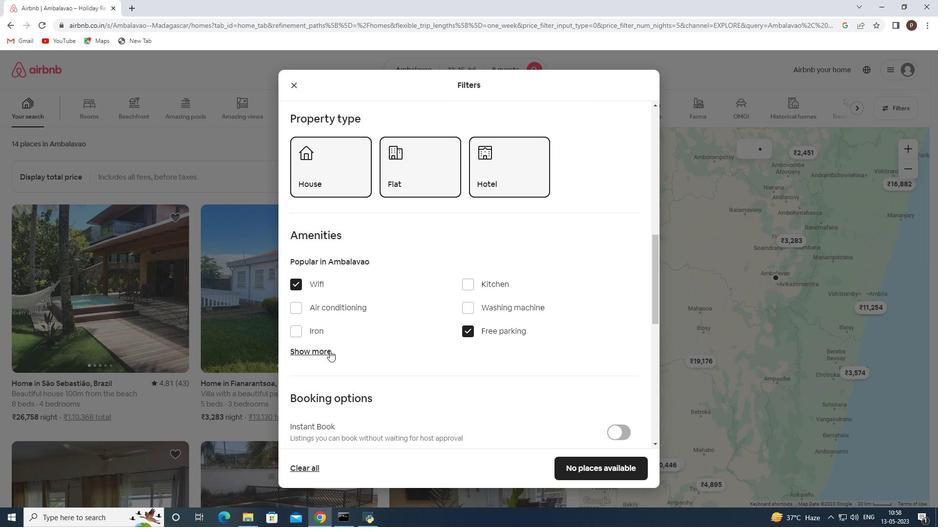 
Action: Mouse moved to (349, 348)
Screenshot: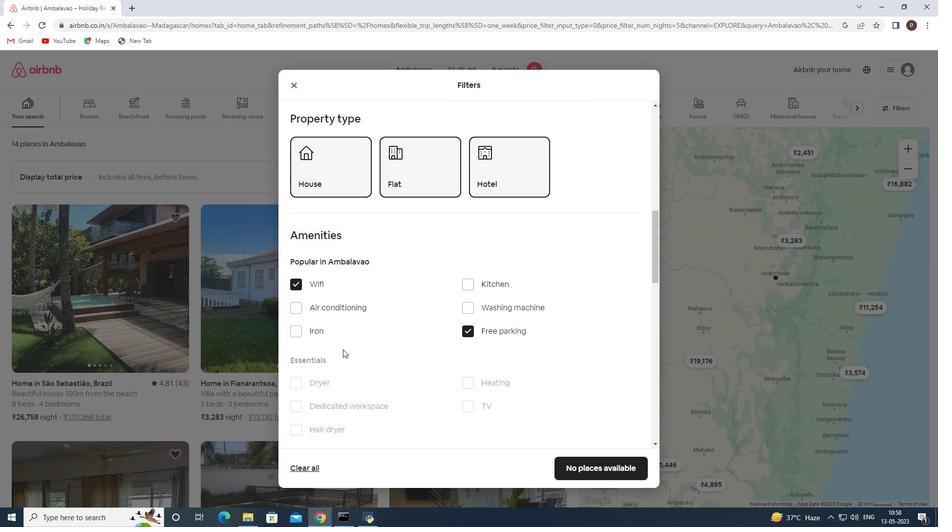 
Action: Mouse scrolled (349, 348) with delta (0, 0)
Screenshot: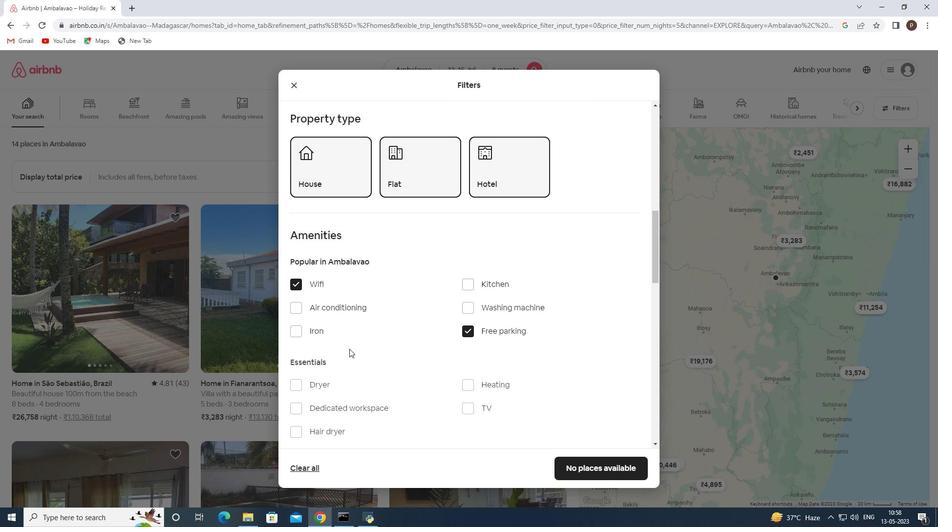 
Action: Mouse scrolled (349, 348) with delta (0, 0)
Screenshot: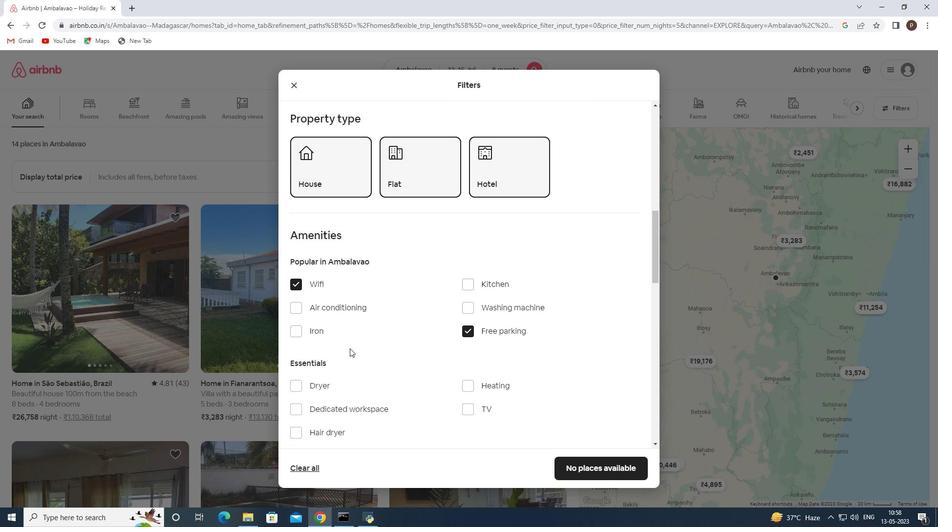 
Action: Mouse moved to (469, 313)
Screenshot: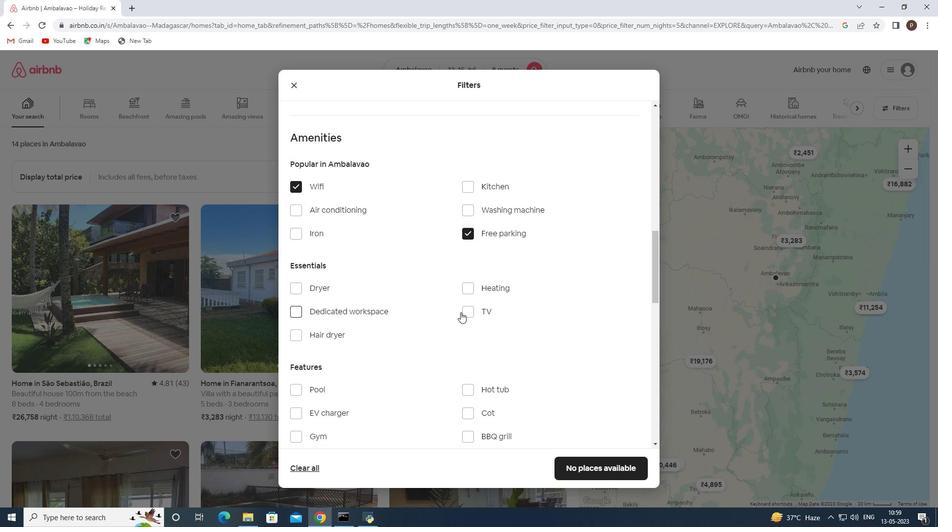 
Action: Mouse pressed left at (469, 313)
Screenshot: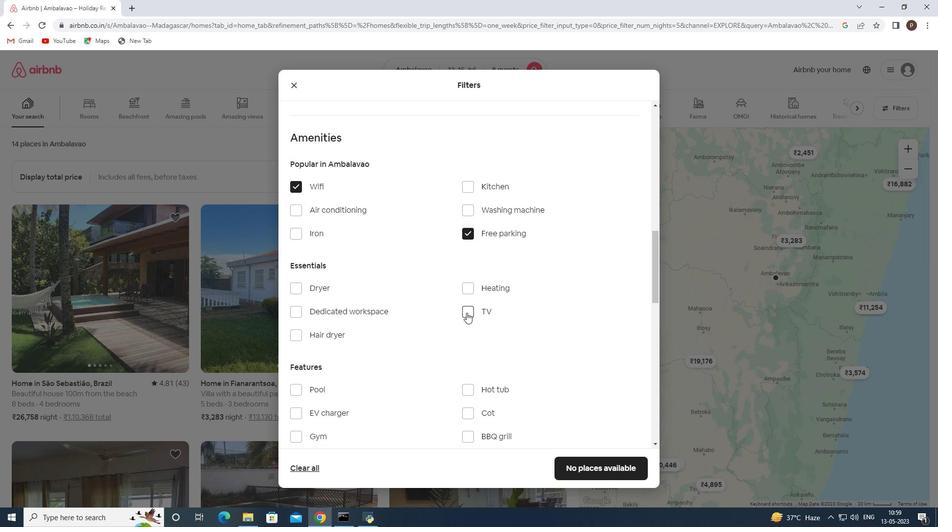 
Action: Mouse moved to (383, 368)
Screenshot: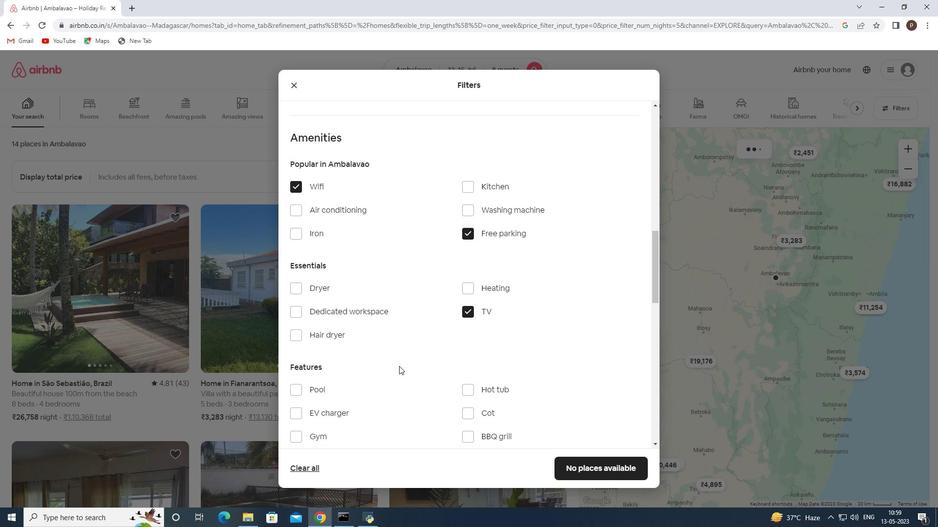 
Action: Mouse scrolled (383, 368) with delta (0, 0)
Screenshot: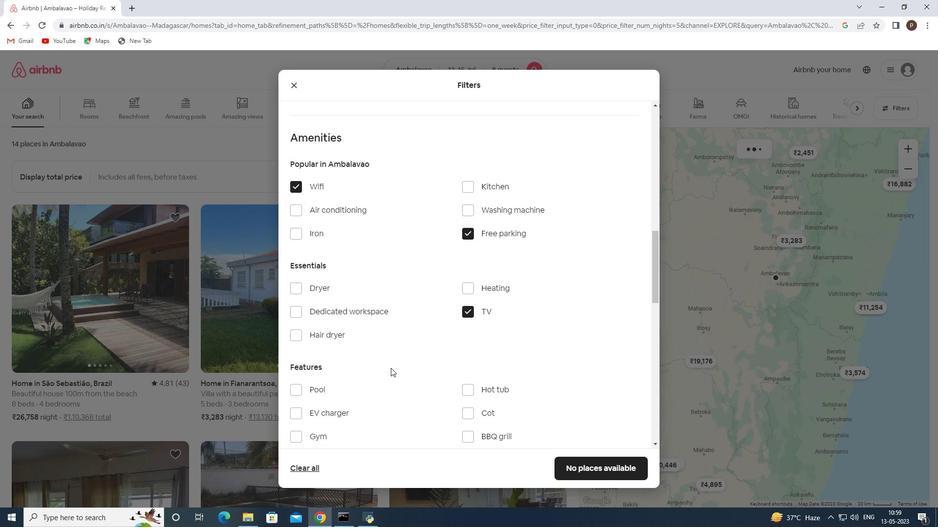 
Action: Mouse scrolled (383, 368) with delta (0, 0)
Screenshot: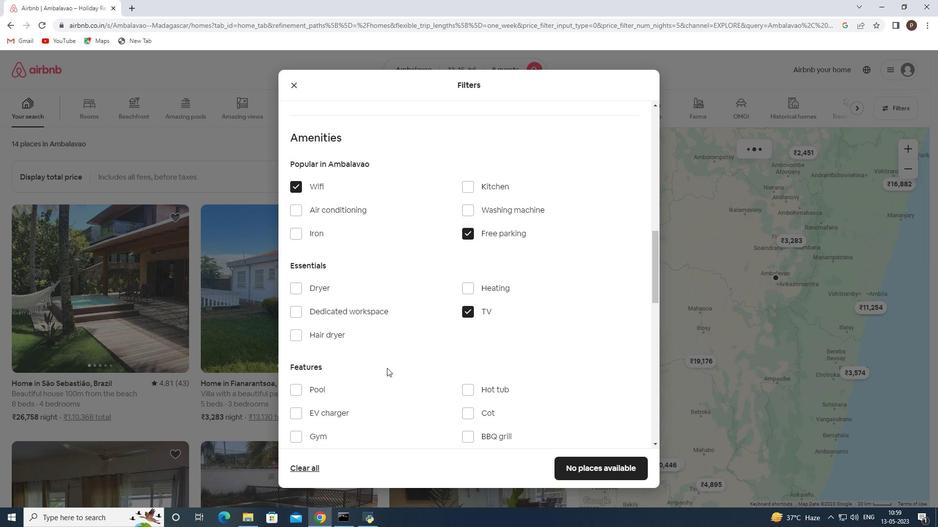 
Action: Mouse moved to (383, 368)
Screenshot: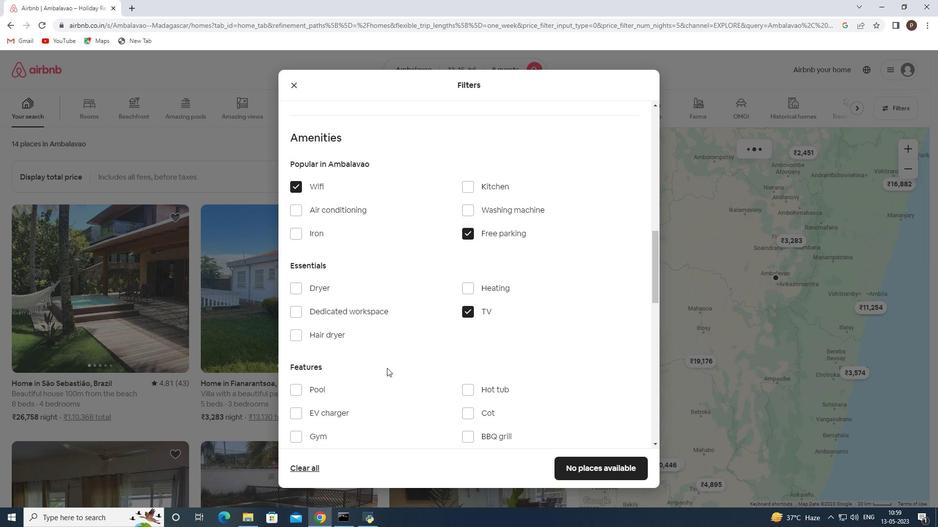 
Action: Mouse scrolled (383, 368) with delta (0, 0)
Screenshot: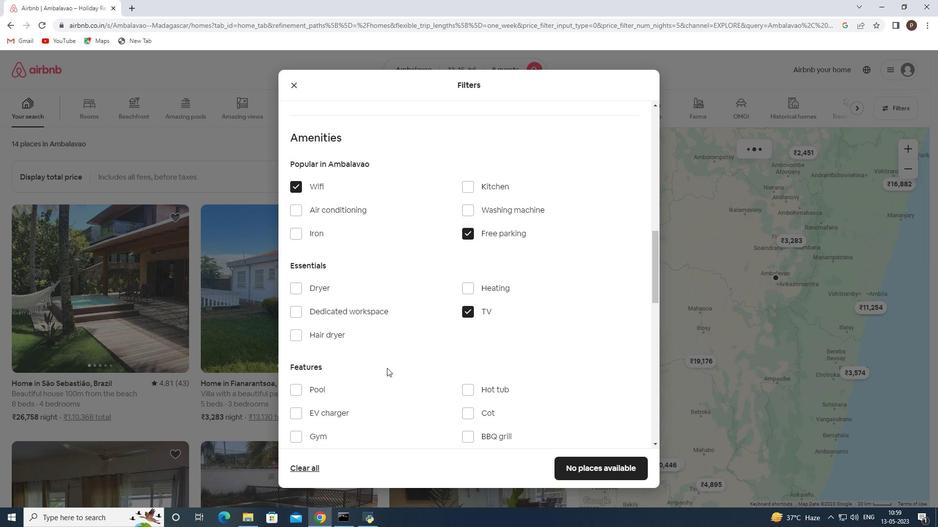 
Action: Mouse moved to (296, 290)
Screenshot: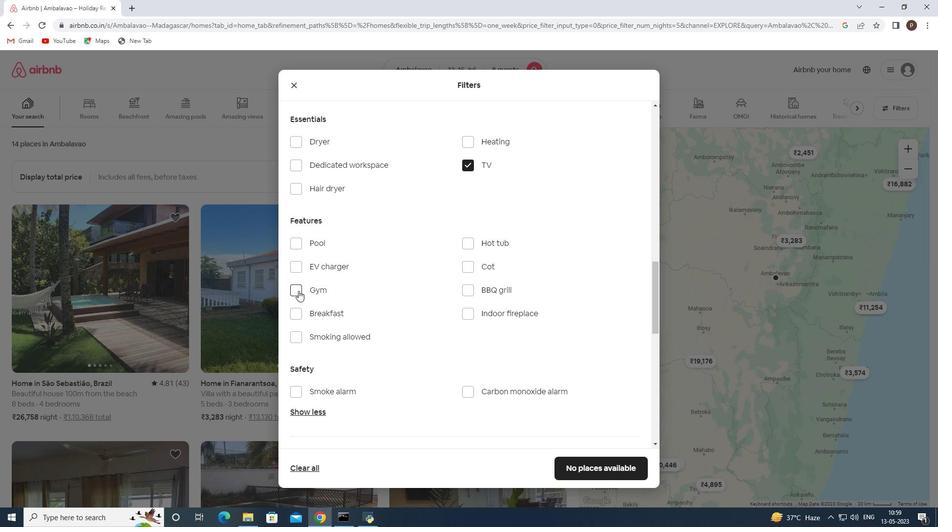 
Action: Mouse pressed left at (296, 290)
Screenshot: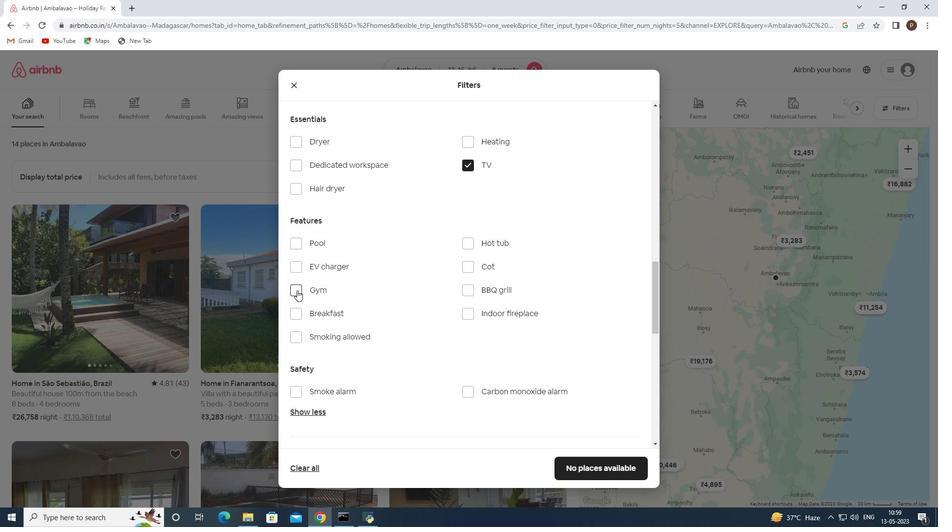 
Action: Mouse moved to (299, 313)
Screenshot: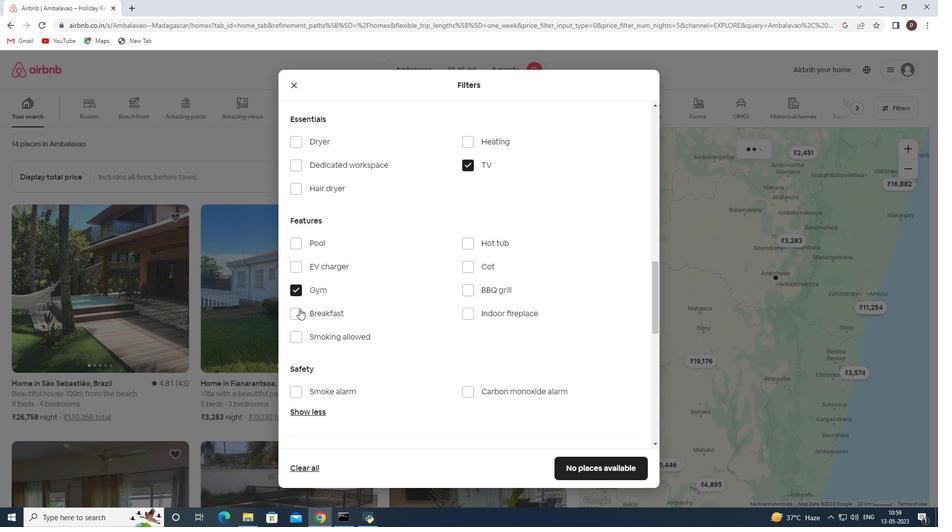 
Action: Mouse pressed left at (299, 313)
Screenshot: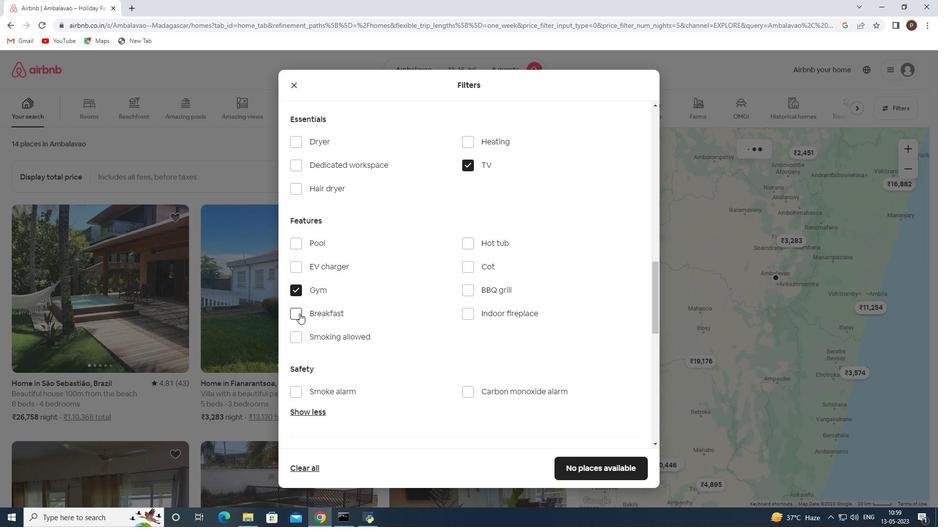 
Action: Mouse moved to (397, 314)
Screenshot: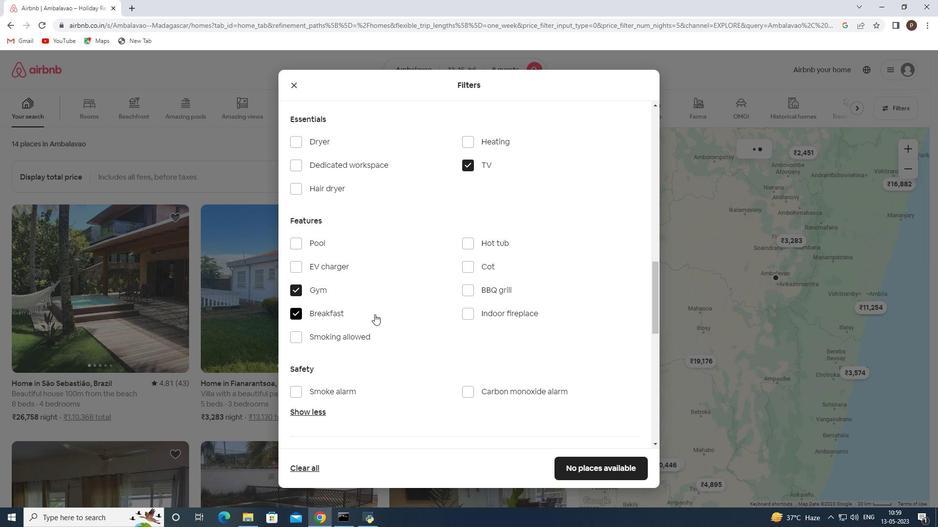 
Action: Mouse scrolled (397, 314) with delta (0, 0)
Screenshot: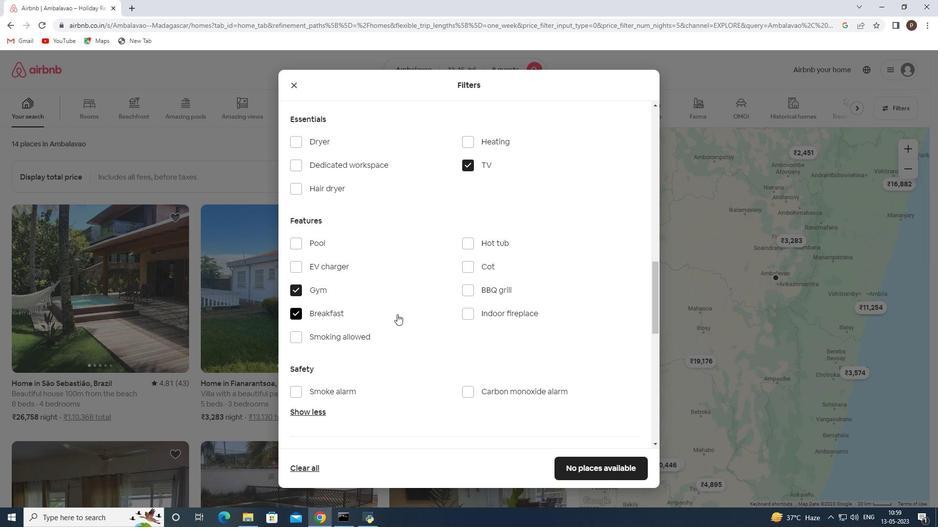 
Action: Mouse scrolled (397, 314) with delta (0, 0)
Screenshot: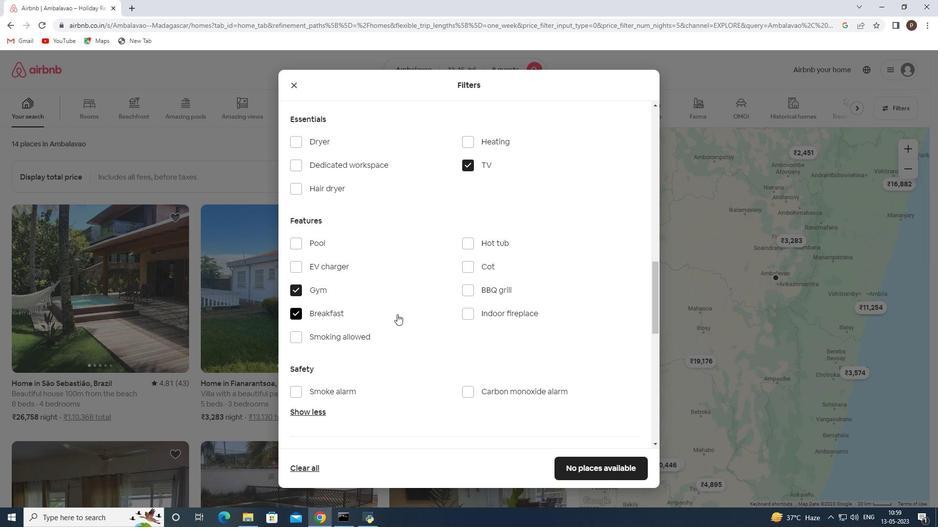 
Action: Mouse scrolled (397, 314) with delta (0, 0)
Screenshot: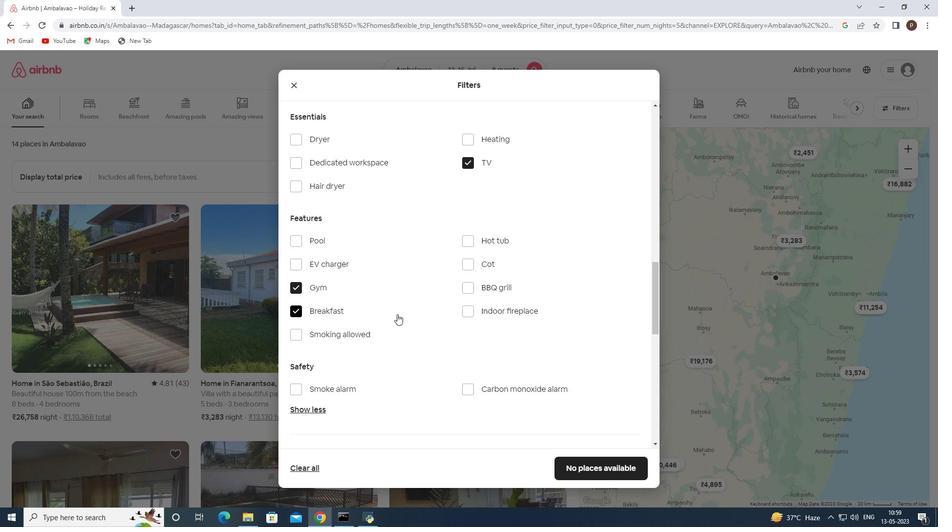 
Action: Mouse scrolled (397, 314) with delta (0, 0)
Screenshot: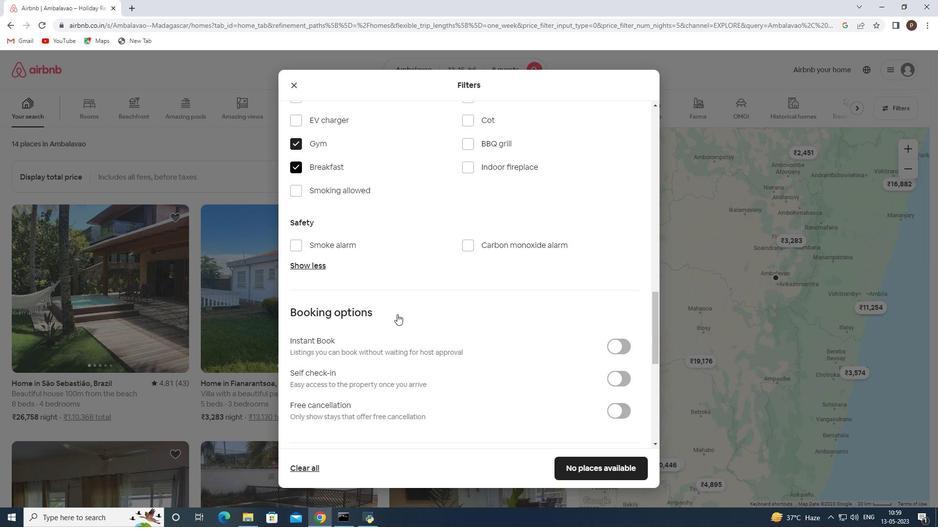 
Action: Mouse moved to (622, 332)
Screenshot: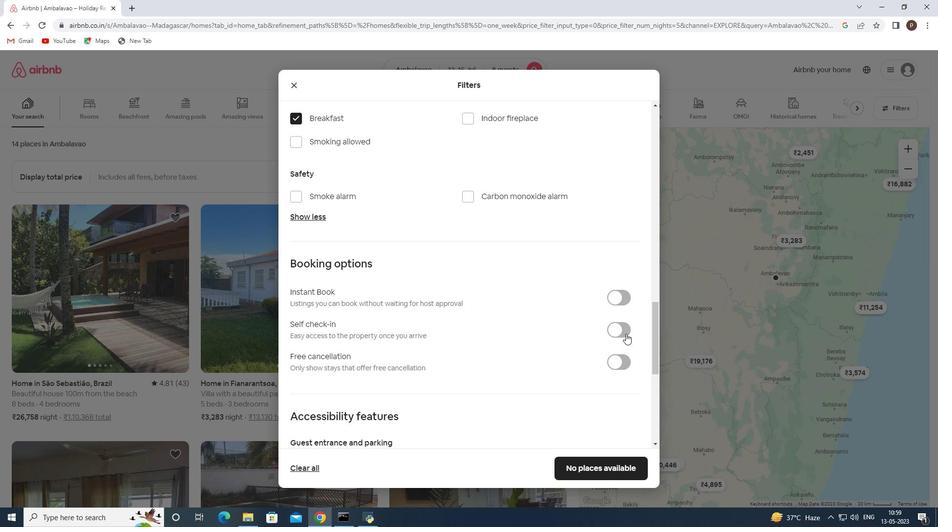 
Action: Mouse pressed left at (622, 332)
Screenshot: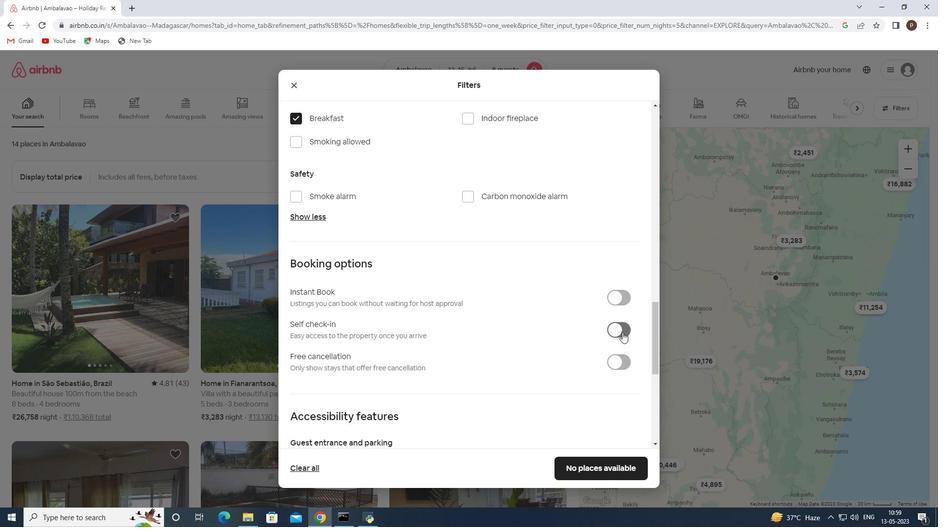 
Action: Mouse moved to (504, 339)
Screenshot: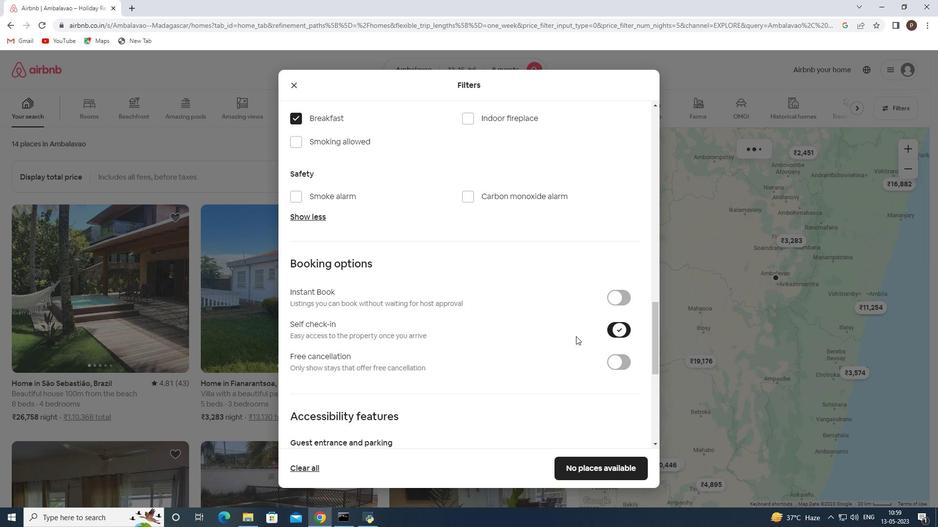 
Action: Mouse scrolled (504, 338) with delta (0, 0)
Screenshot: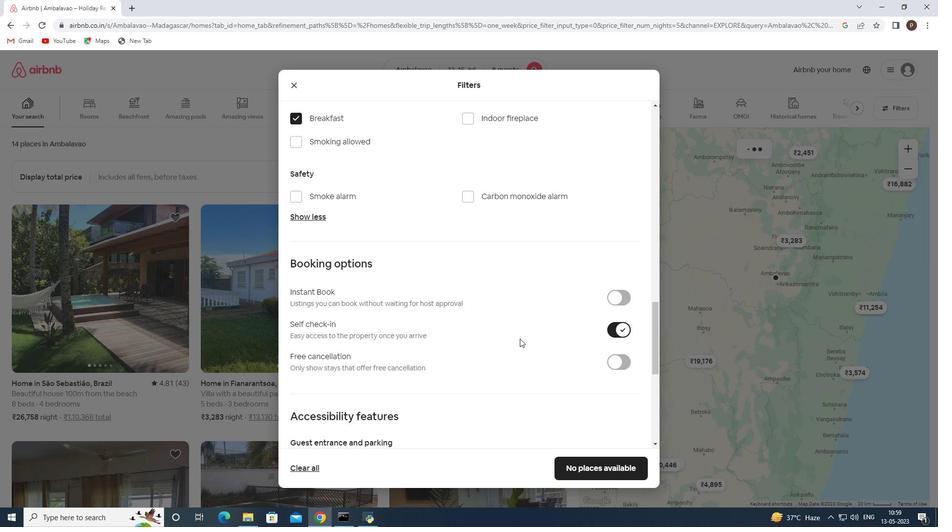 
Action: Mouse scrolled (504, 338) with delta (0, 0)
Screenshot: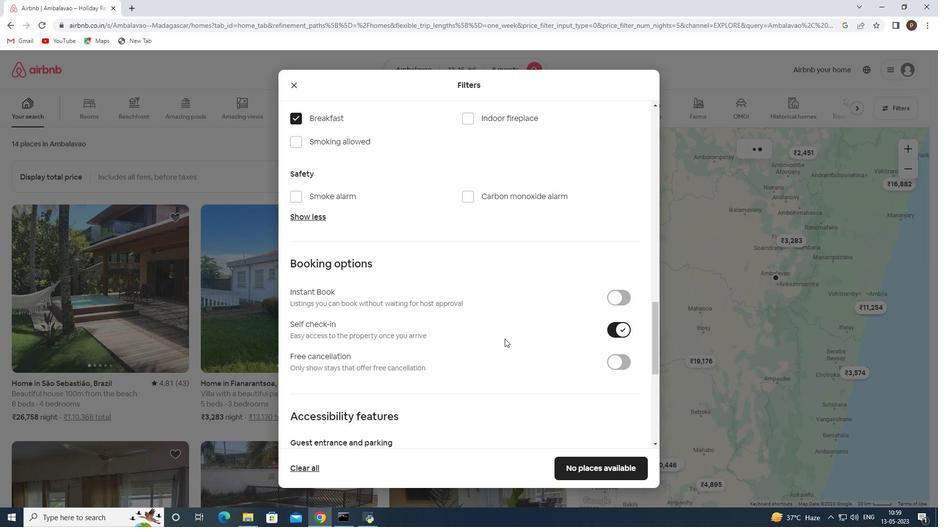 
Action: Mouse scrolled (504, 338) with delta (0, 0)
Screenshot: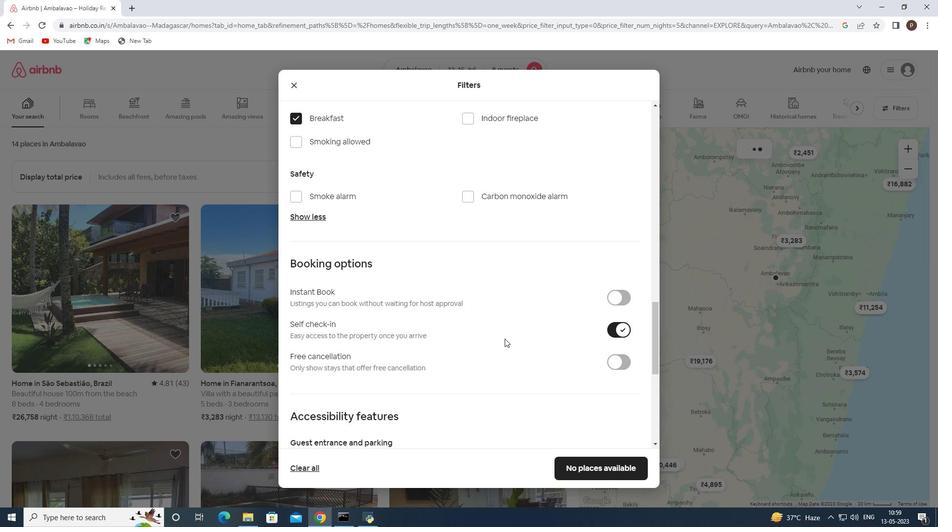 
Action: Mouse scrolled (504, 338) with delta (0, 0)
Screenshot: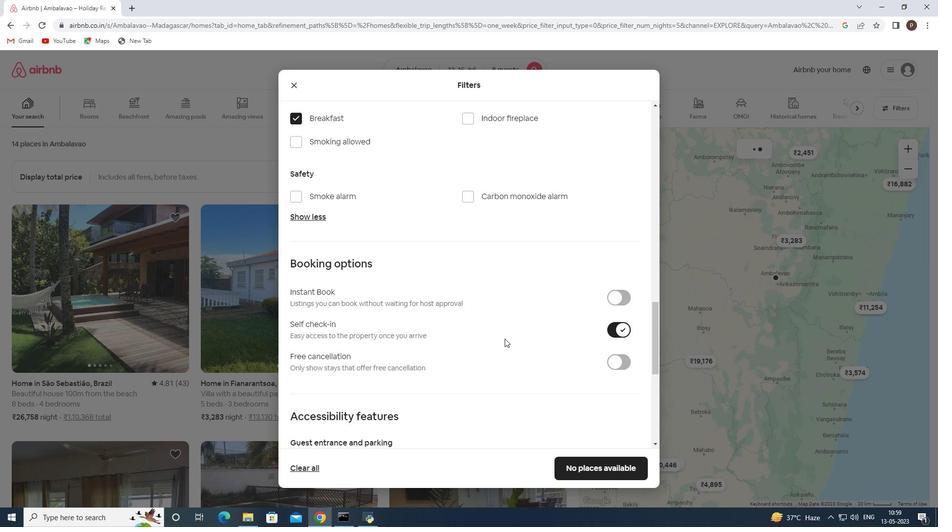 
Action: Mouse moved to (497, 336)
Screenshot: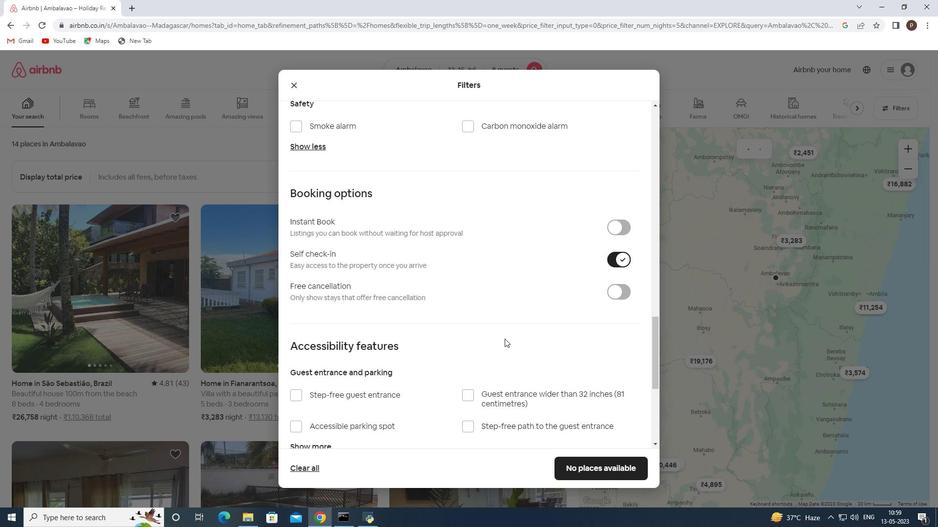 
Action: Mouse scrolled (497, 336) with delta (0, 0)
Screenshot: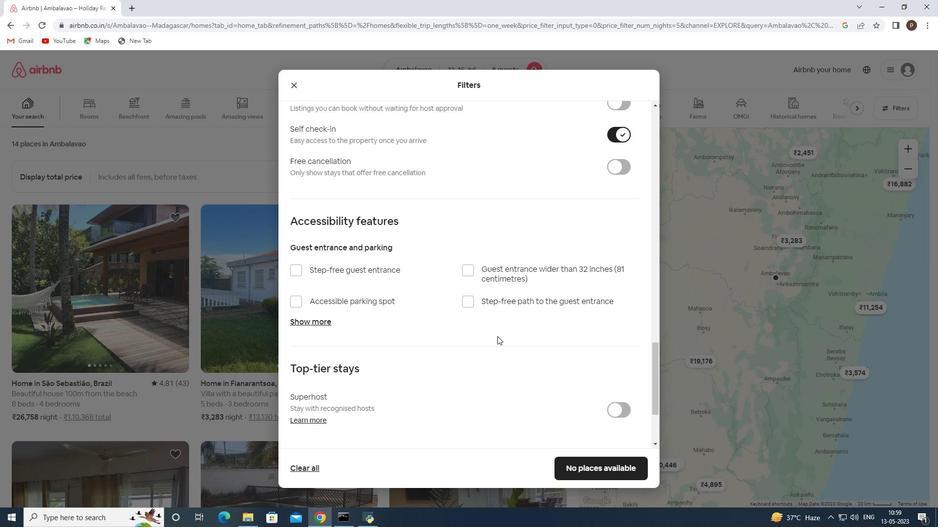 
Action: Mouse scrolled (497, 336) with delta (0, 0)
Screenshot: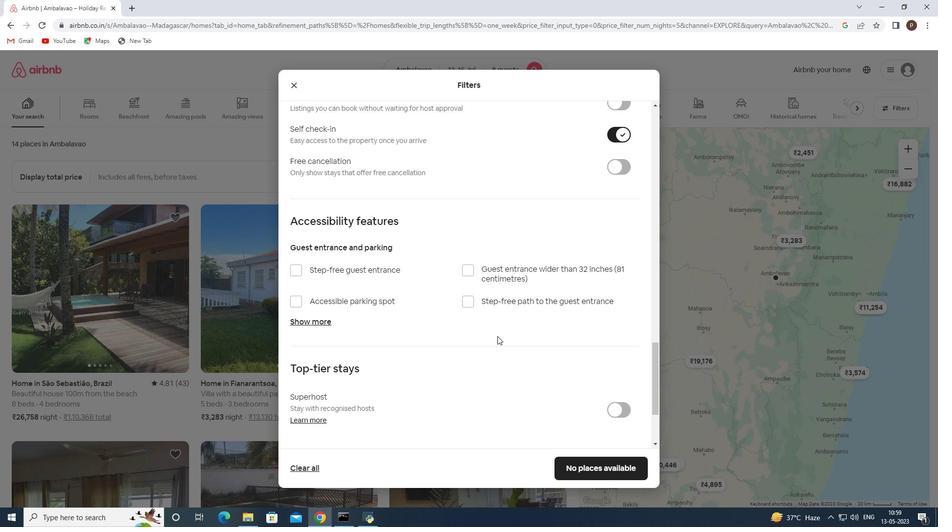 
Action: Mouse scrolled (497, 336) with delta (0, 0)
Screenshot: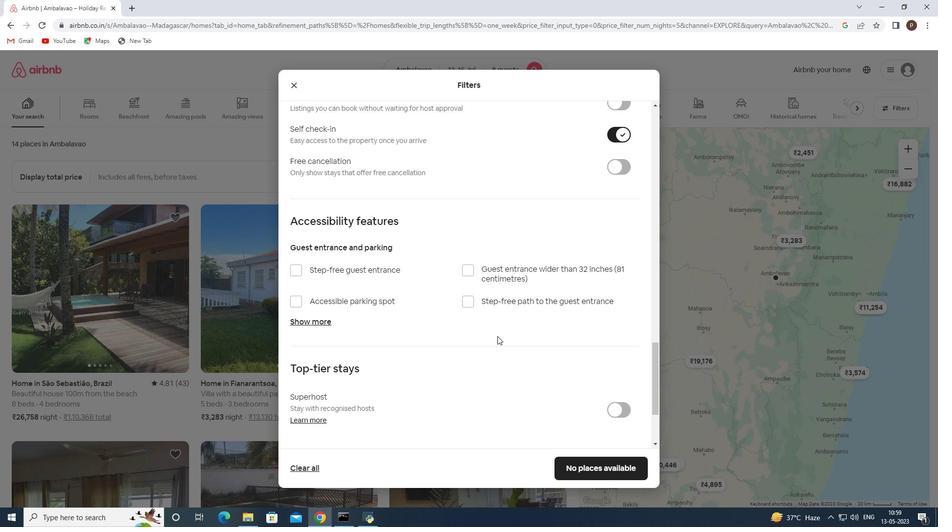 
Action: Mouse scrolled (497, 336) with delta (0, 0)
Screenshot: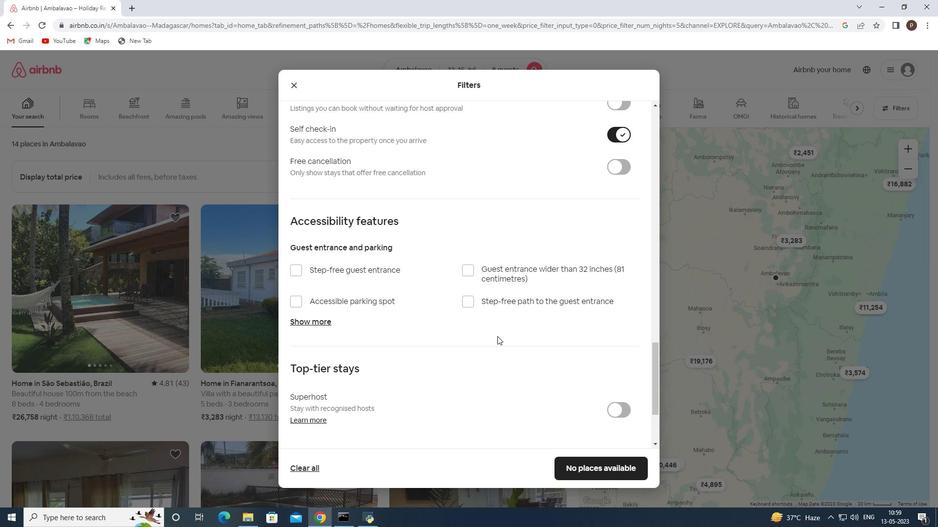 
Action: Mouse scrolled (497, 336) with delta (0, 0)
Screenshot: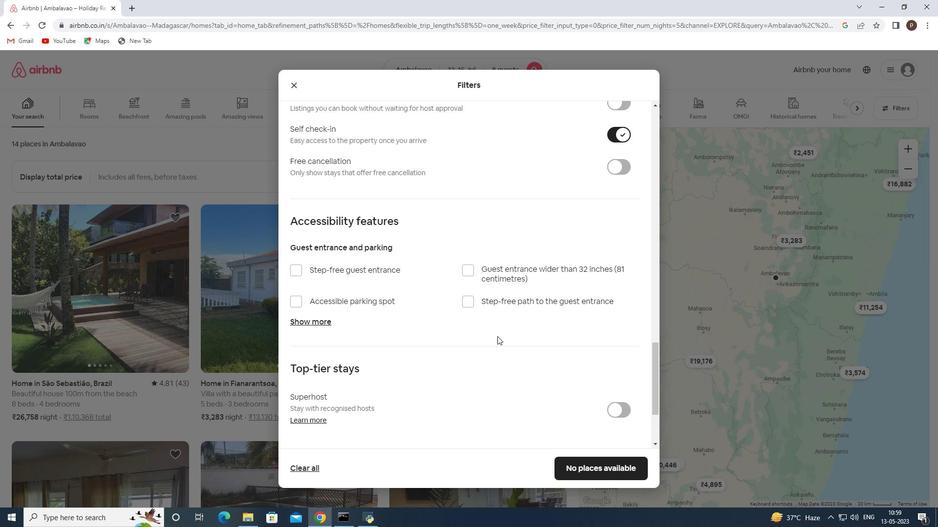 
Action: Mouse scrolled (497, 336) with delta (0, 0)
Screenshot: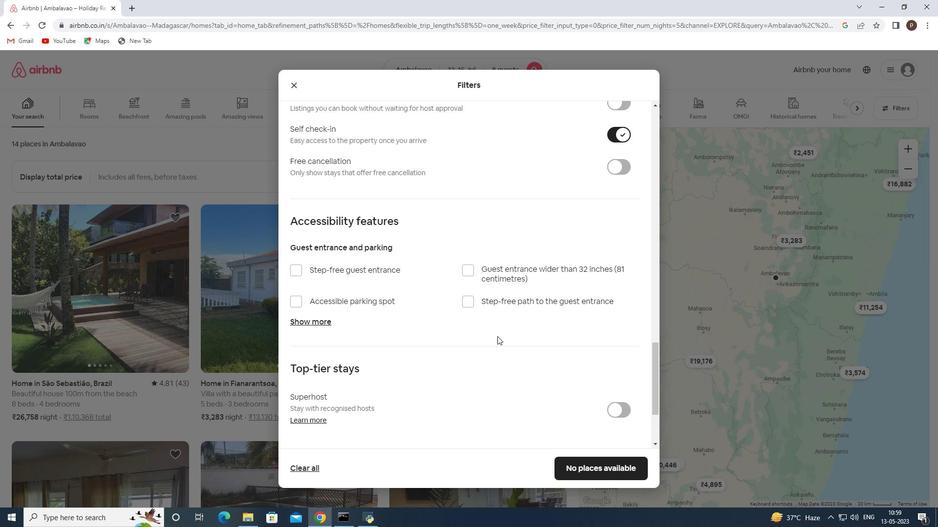 
Action: Mouse scrolled (497, 336) with delta (0, 0)
Screenshot: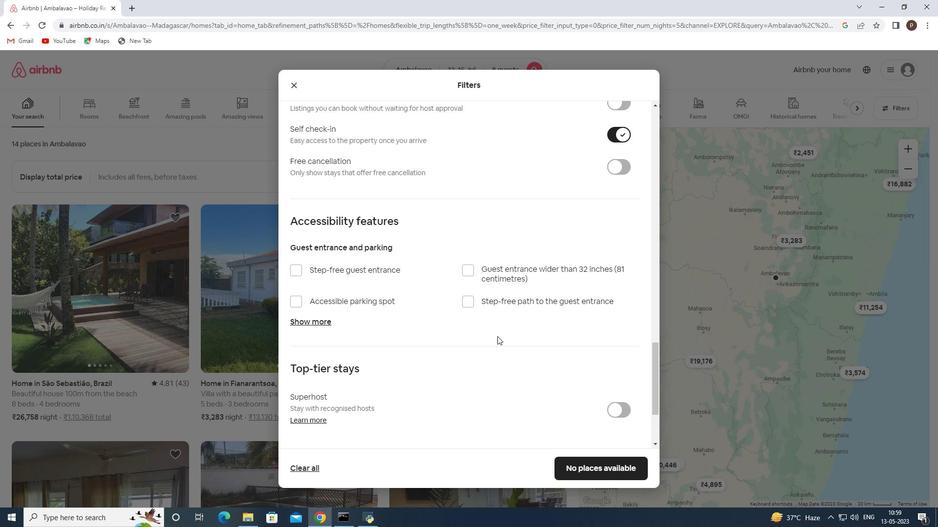 
Action: Mouse moved to (299, 376)
Screenshot: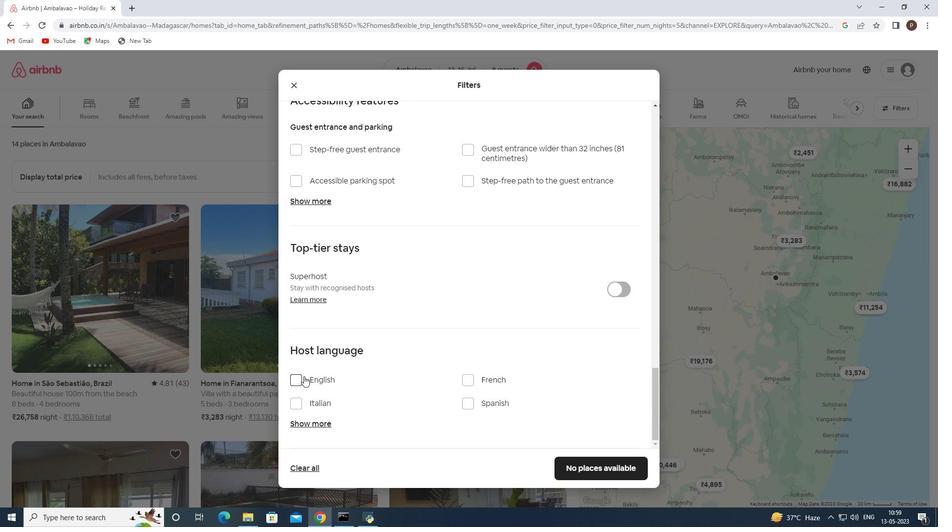 
Action: Mouse pressed left at (299, 376)
Screenshot: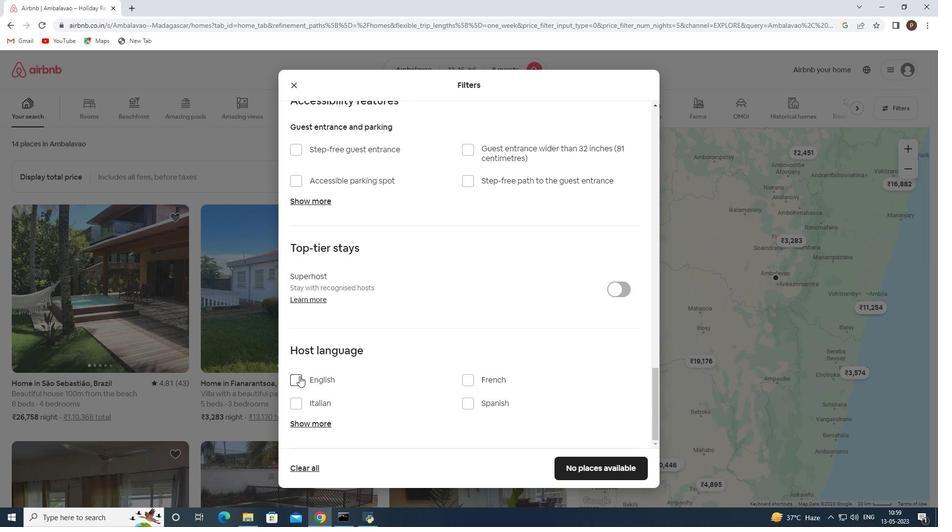 
Action: Mouse moved to (588, 463)
Screenshot: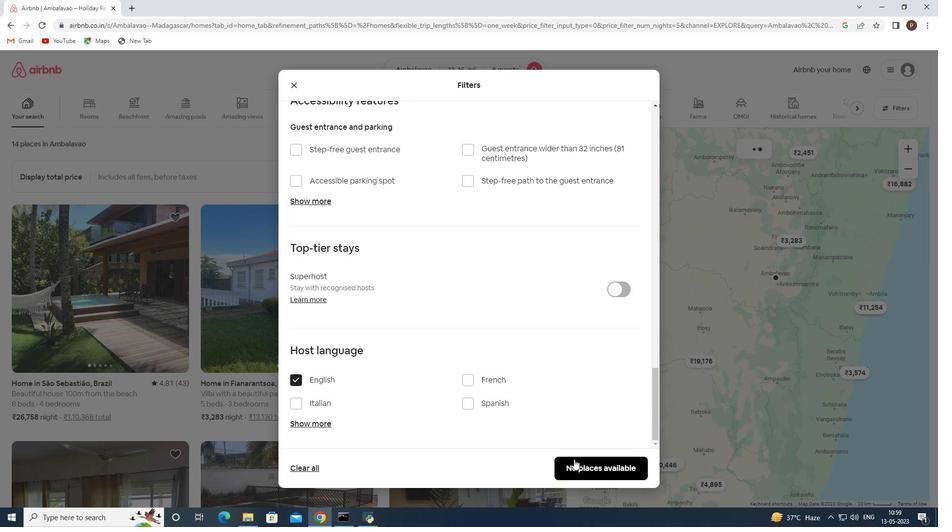 
Action: Mouse pressed left at (588, 463)
Screenshot: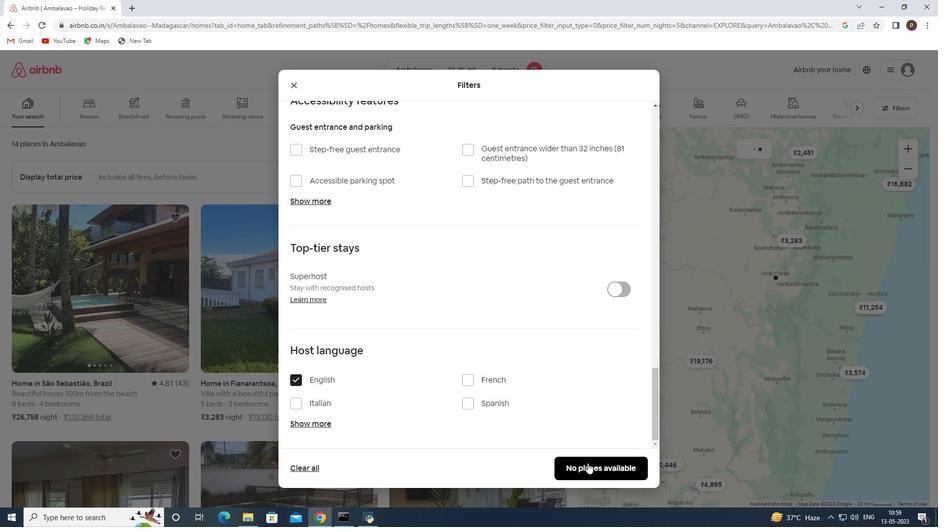 
